 Task: Open a blank worksheet and write heading  Customer order data  Add 10 people name:-  'David White, Emily Green, Andrew Baker, Madison Evans, Logan King, Grace Hill, Gabriel Young, Elizabeth Flores, Samuel Reed, Avery Nelson. ' in July Last week sales are  10020 to 20050. customer order name:-  Nike shoe, Adidas shoe, Gucci T-shirt, Louis Vuitton bag, Zara Shirt, H&M jeans, Chanel perfume, Versace perfume, Ralph Lauren, Prada Shirtcustomer order price in between:-  10000 to 15000. Save page auditingSalesByRegion_2023
Action: Mouse moved to (103, 103)
Screenshot: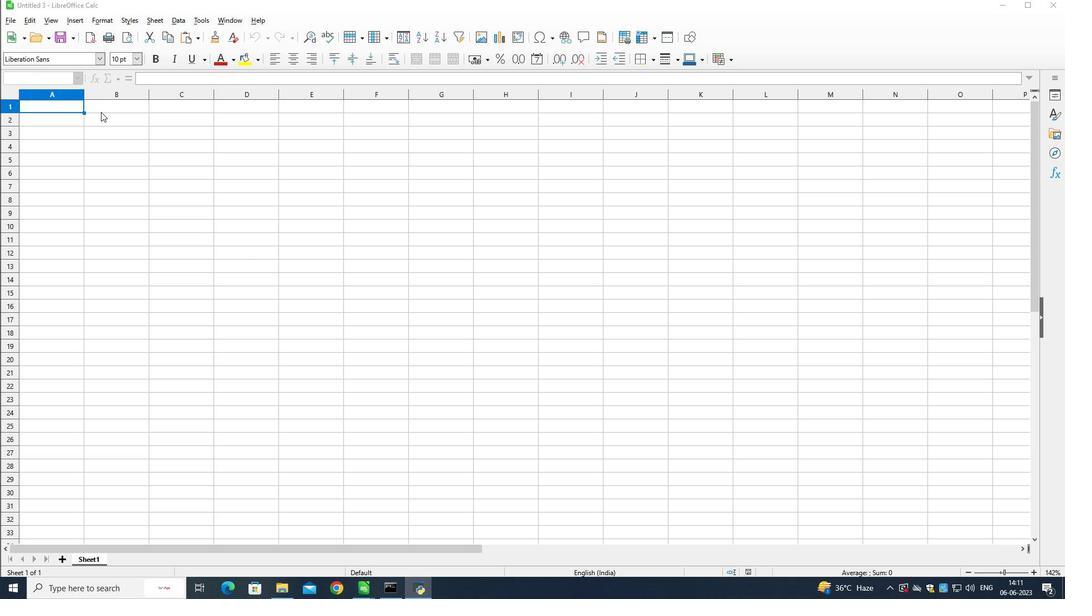 
Action: Mouse pressed left at (103, 103)
Screenshot: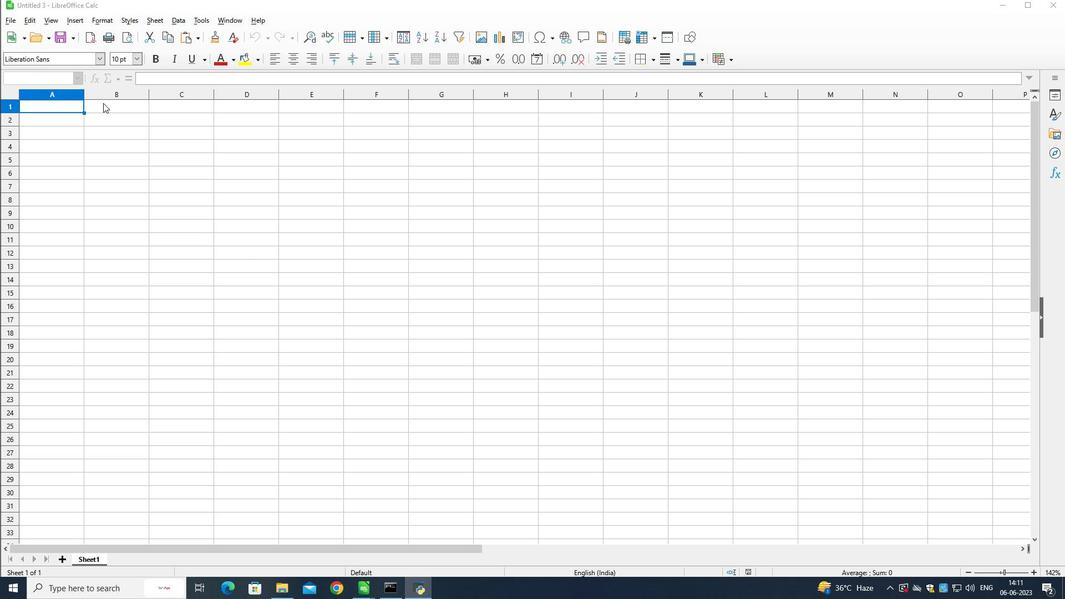 
Action: Mouse moved to (118, 130)
Screenshot: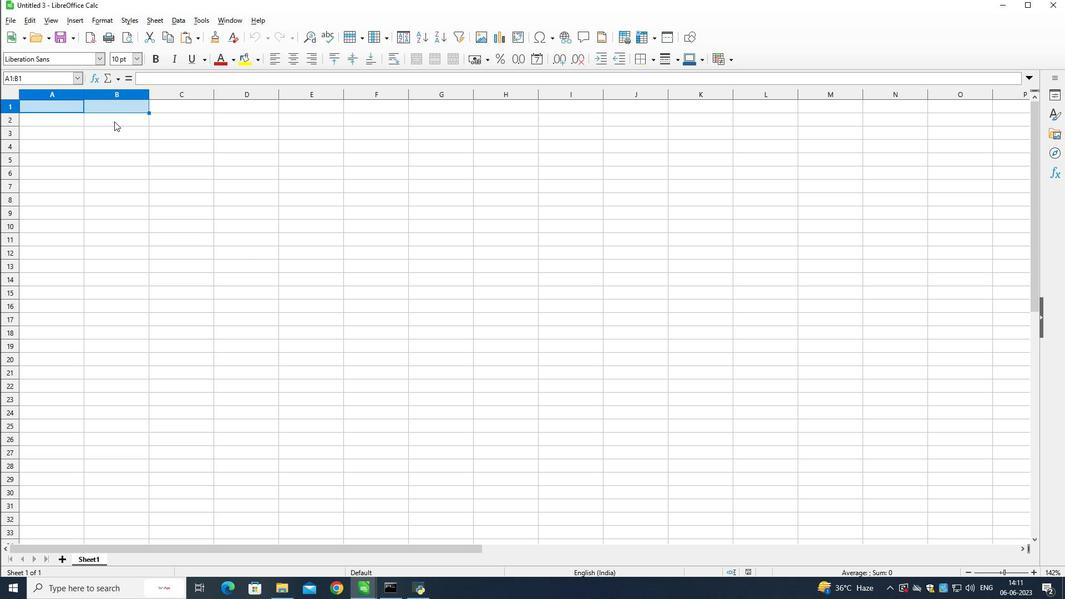 
Action: Mouse pressed right at (118, 130)
Screenshot: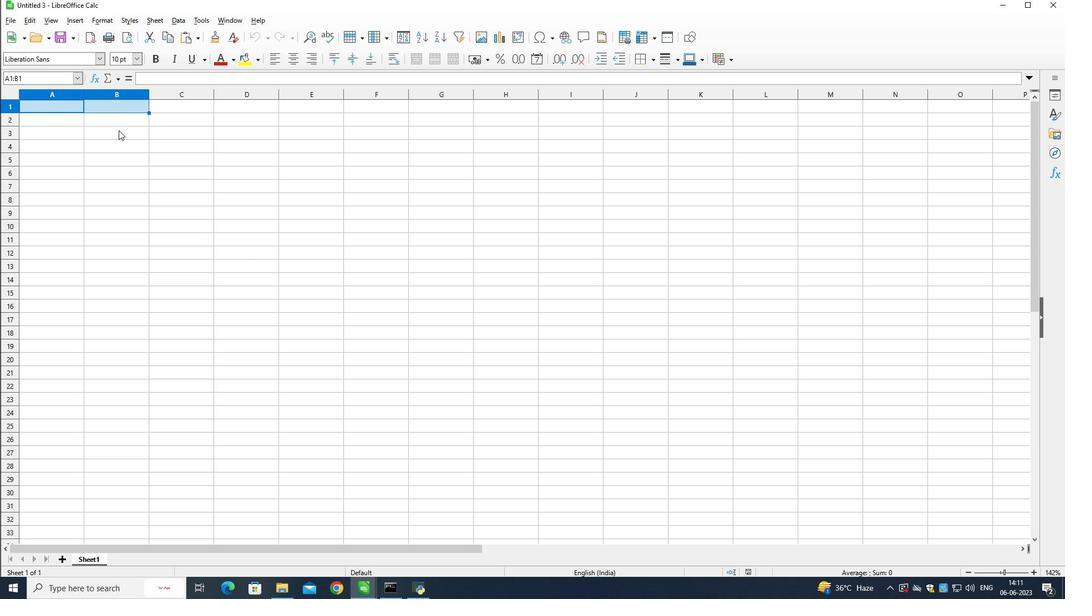 
Action: Mouse moved to (120, 110)
Screenshot: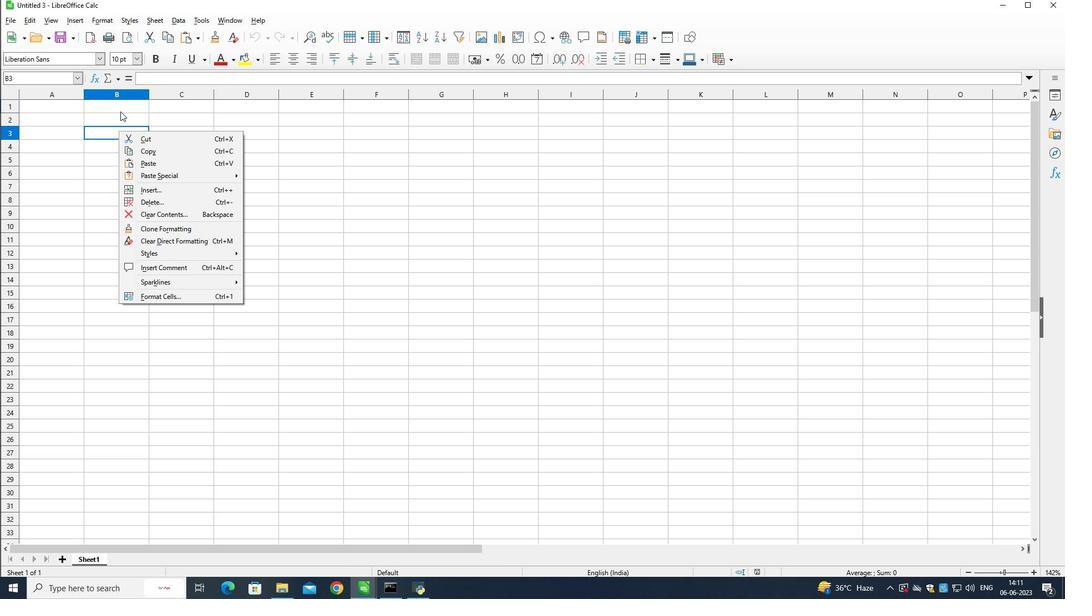 
Action: Mouse pressed left at (120, 110)
Screenshot: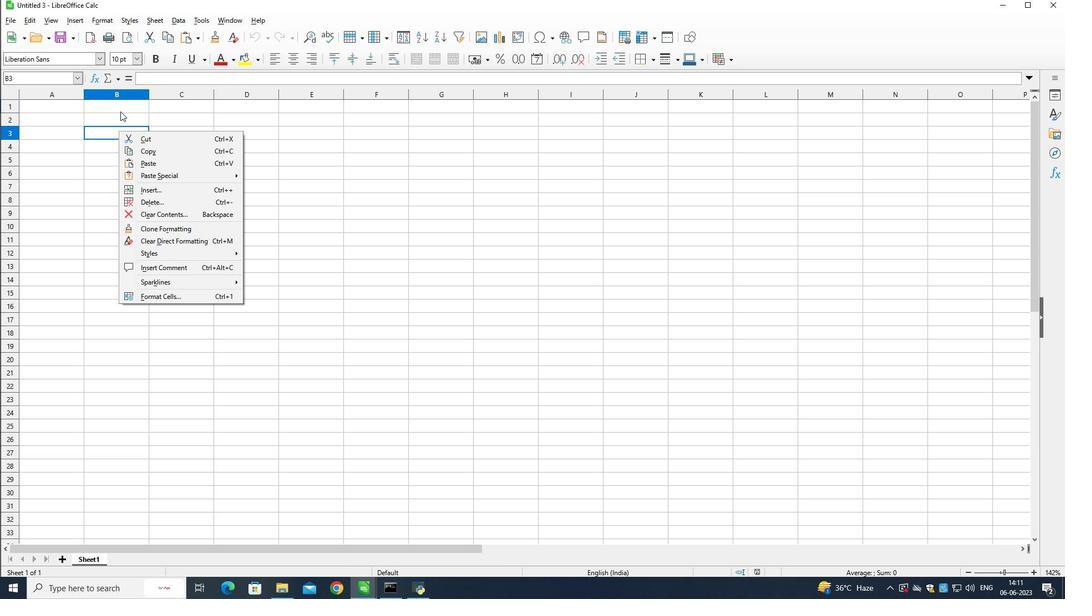
Action: Mouse moved to (120, 105)
Screenshot: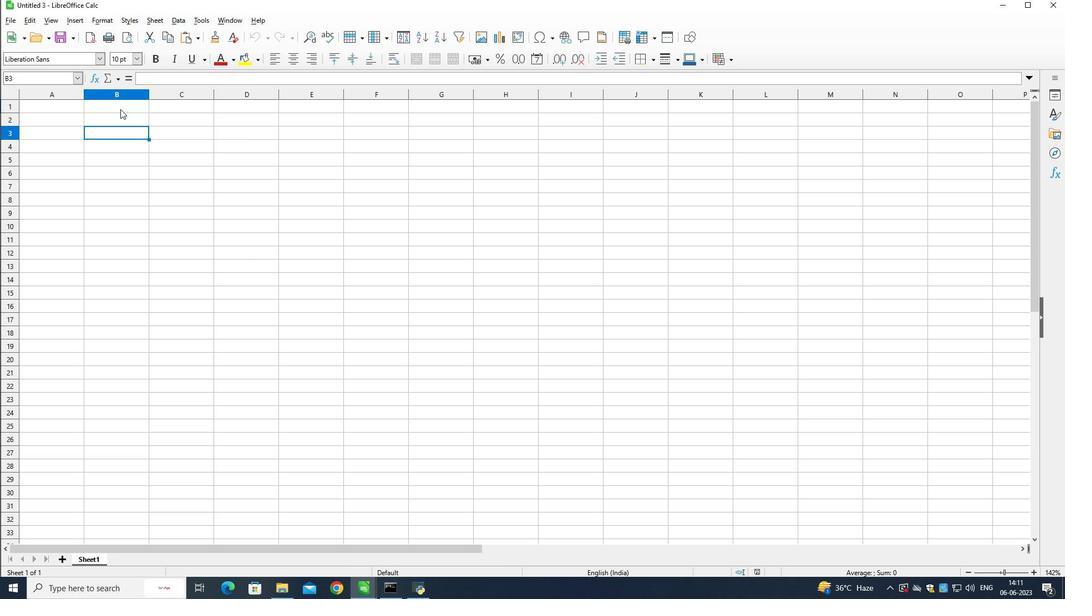 
Action: Mouse pressed left at (120, 105)
Screenshot: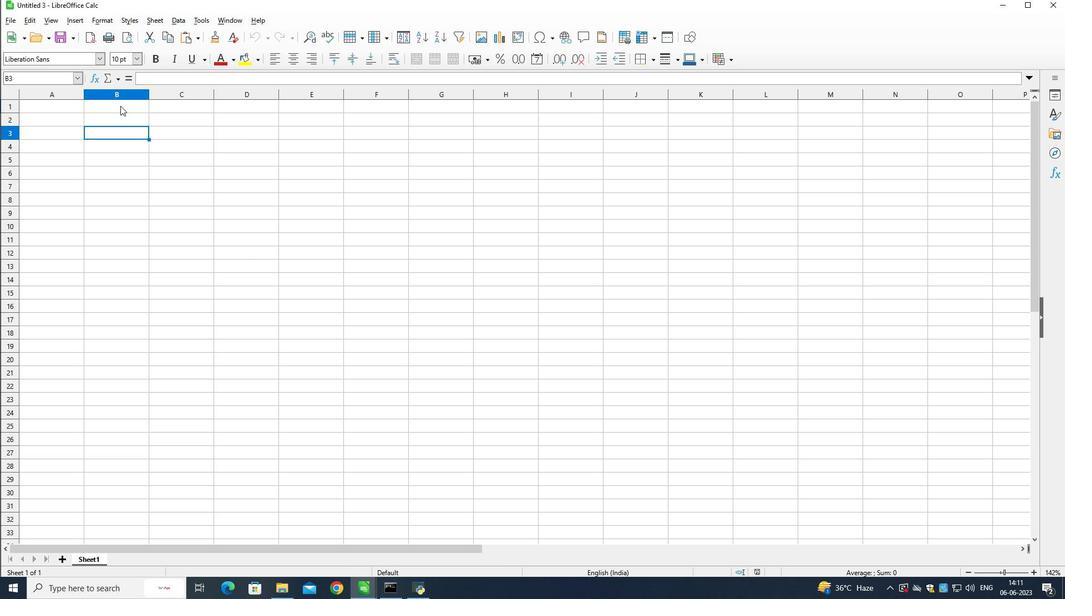 
Action: Mouse moved to (108, 100)
Screenshot: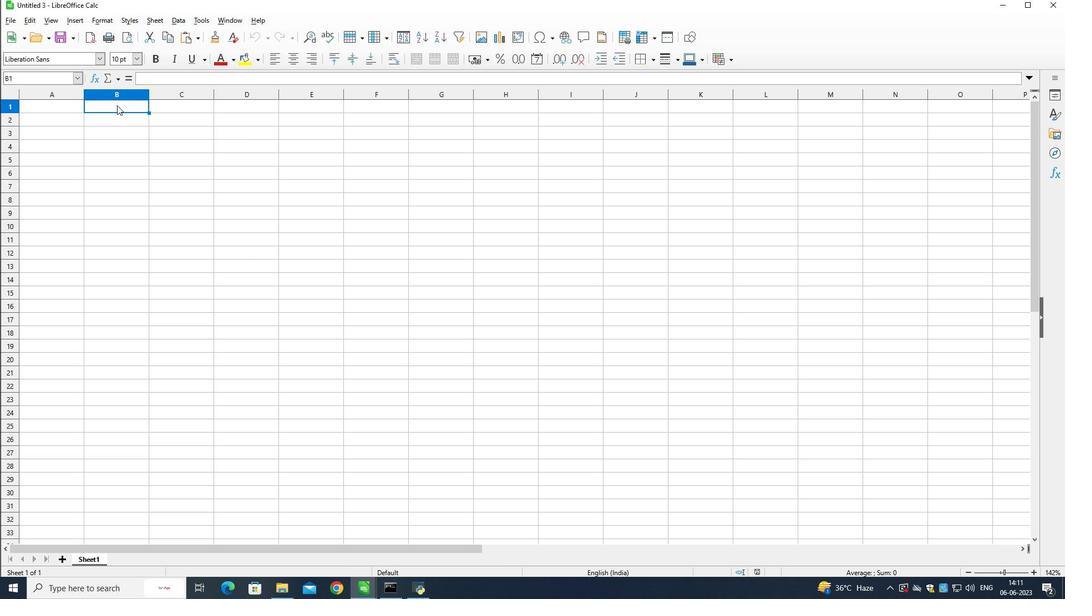 
Action: Key pressed <Key.shift>Customer<Key.space><Key.shift><Key.shift><Key.shift><Key.shift><Key.shift>Order<Key.space><Key.shift>Data<Key.down><Key.left><Key.shift><Key.shift><Key.shift><Key.shift><Key.shift><Key.shift><Key.shift><Key.shift><Key.shift><Key.shift><Key.shift><Key.shift><Key.shift><Key.shift><Key.shift><Key.shift><Key.shift><Key.shift>Name<Key.down><Key.shift>David<Key.space><Key.shift>White<Key.down><Key.shift><Key.shift><Key.shift><Key.shift><Key.shift><Key.shift><Key.shift>Emily<Key.space><Key.shift>Green<Key.down><Key.shift>Andrew<Key.space><Key.shift>Baker<Key.down><Key.shift>Madison<Key.space><Key.shift>Evans<Key.down><Key.shift>Logan<Key.space><Key.shift>King<Key.down><Key.shift>Grace<Key.space><Key.shift>Hill<Key.down><Key.shift>Gabriel<Key.space><Key.shift>Young<Key.down><Key.shift><Key.shift><Key.shift>Elizabr<Key.backspace>eth<Key.space><Key.shift>Flores<Key.down><Key.shift>samuel<Key.space><Key.shift>Reed<Key.down><Key.shift>Avery<Key.space><Key.shift><Key.shift><Key.shift>Nelson
Screenshot: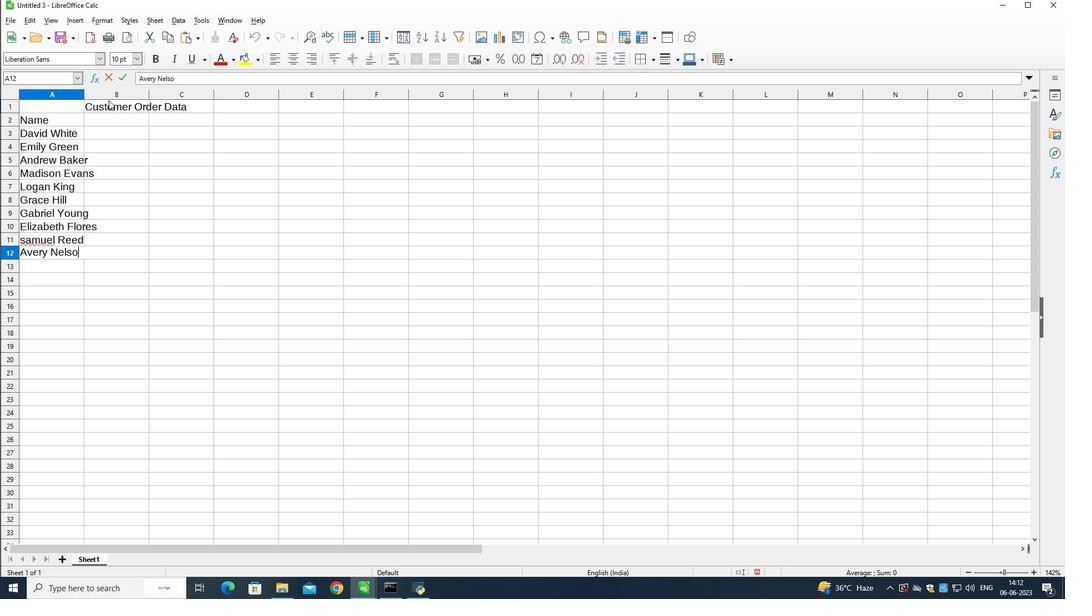 
Action: Mouse moved to (36, 90)
Screenshot: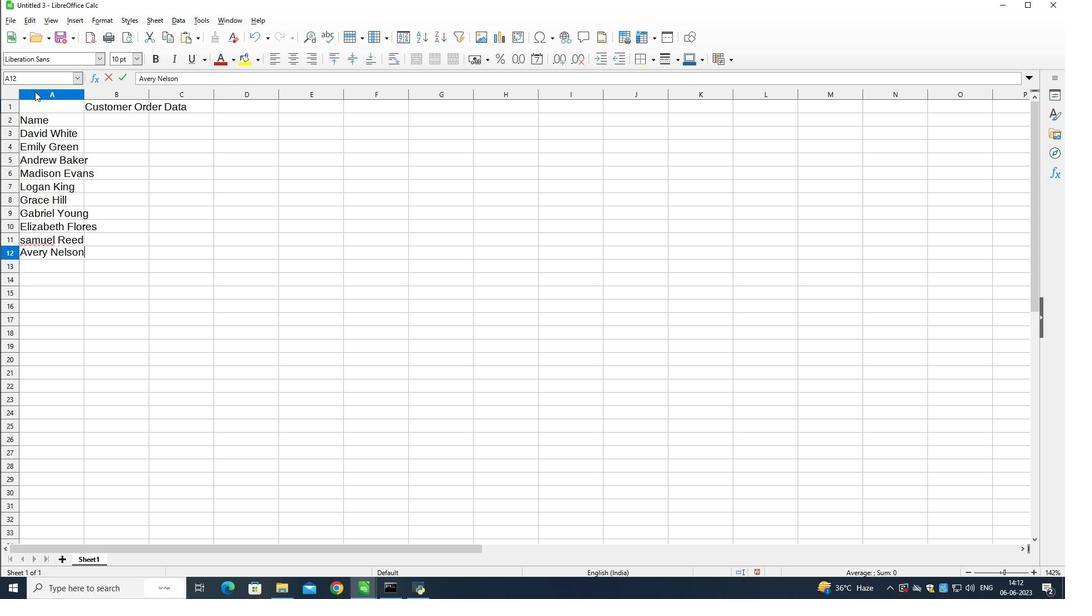 
Action: Mouse pressed left at (36, 90)
Screenshot: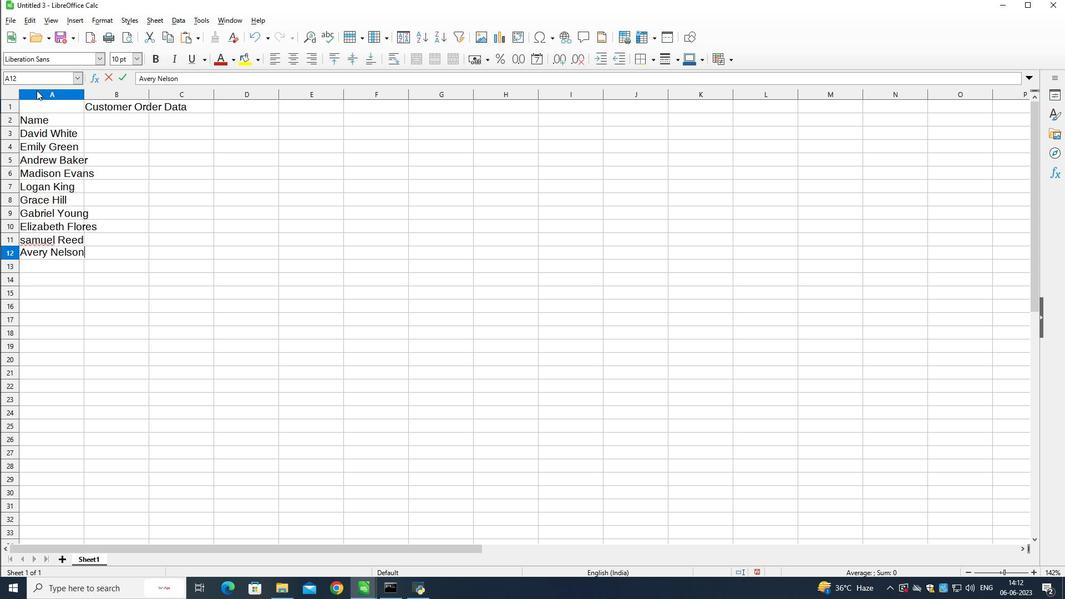 
Action: Mouse moved to (84, 92)
Screenshot: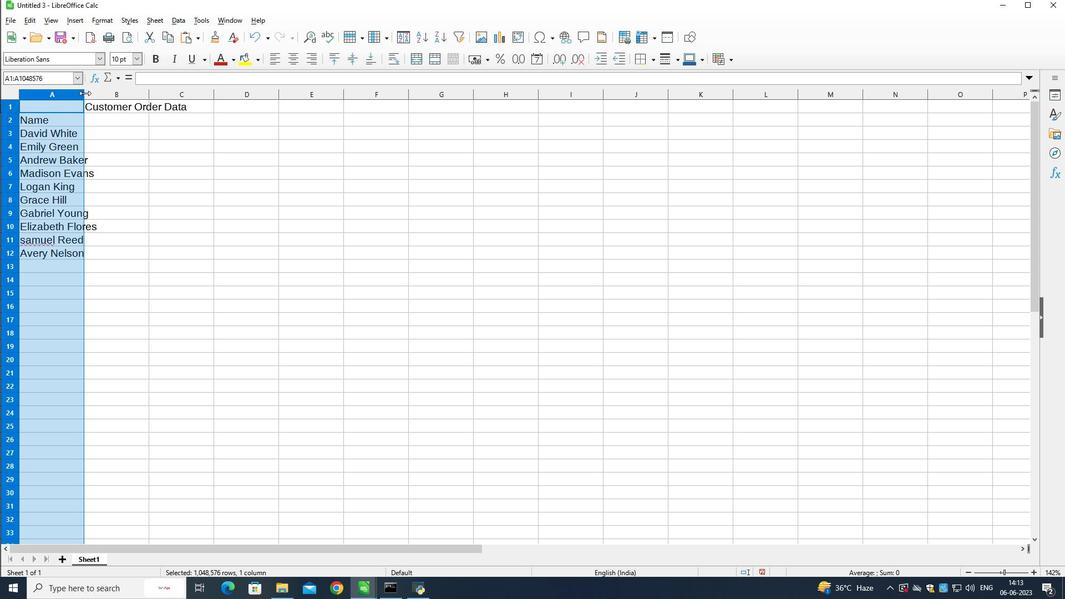 
Action: Mouse pressed left at (84, 92)
Screenshot: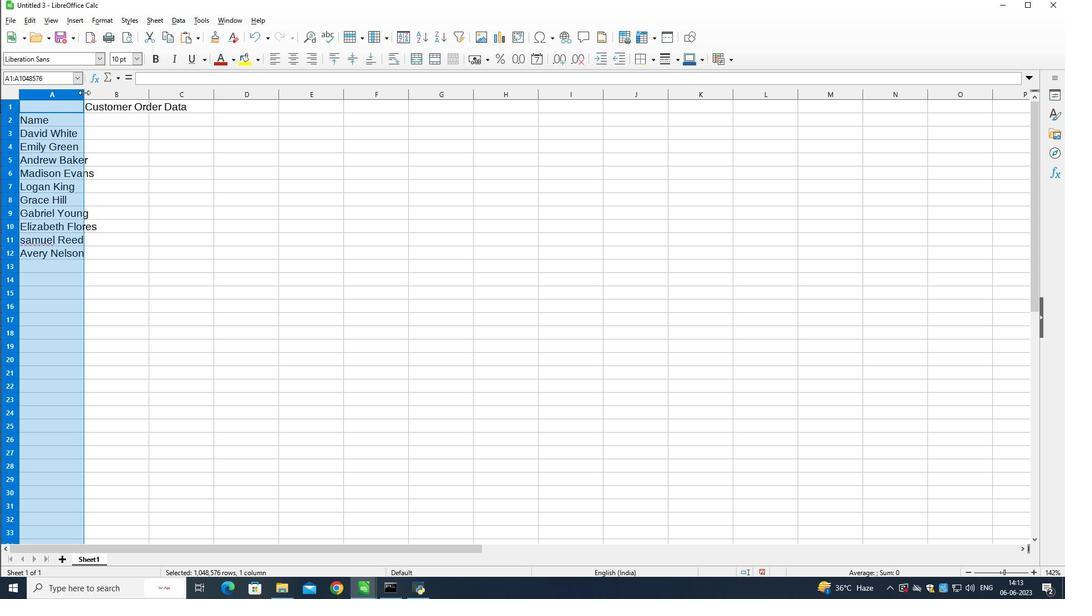 
Action: Mouse moved to (111, 119)
Screenshot: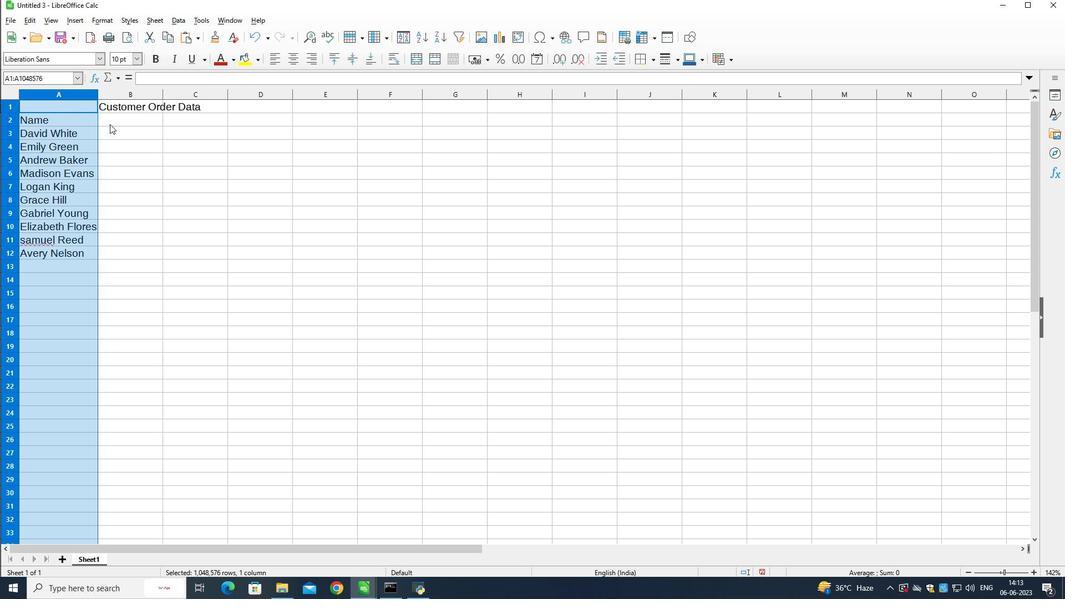 
Action: Mouse pressed left at (111, 119)
Screenshot: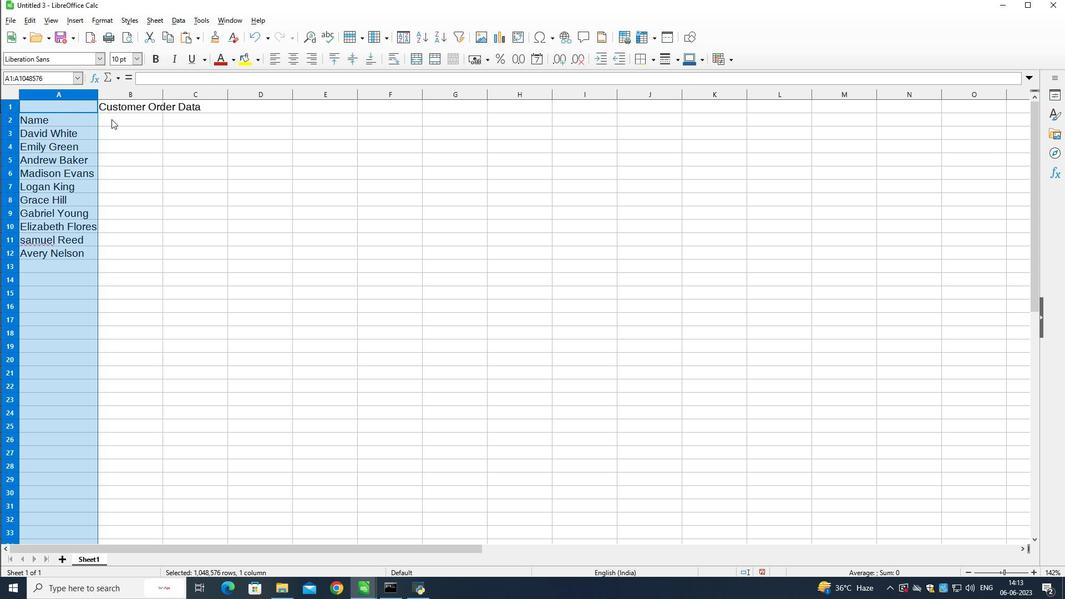 
Action: Mouse moved to (465, 291)
Screenshot: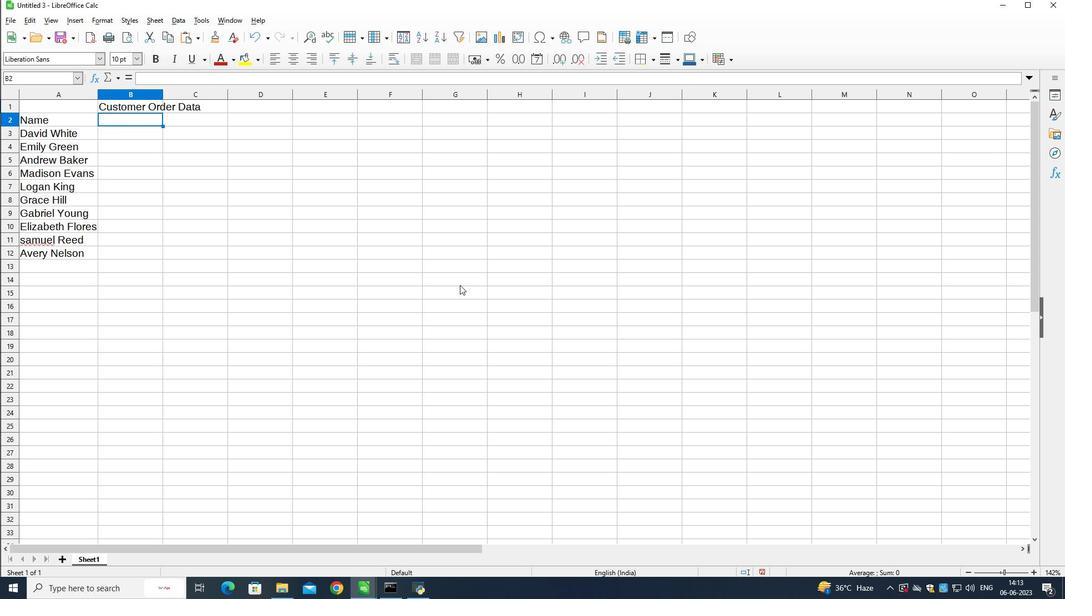 
Action: Key pressed <Key.shift>Jult<Key.backspace>y<Key.space><Key.shift>Last<Key.space><Key.shift>Week<Key.space><Key.shift>Emily<Key.space><Key.shift><Key.backspace><Key.backspace><Key.backspace><Key.backspace><Key.backspace><Key.backspace><Key.shift>Sales<Key.down>10020<Key.down>10024<Key.down>10036<Key.down>10046<Key.down>12646<Key.down>14646<Key.down>184654<Key.backspace><Key.down>19254<Key.down>12646<Key.down>11466
Screenshot: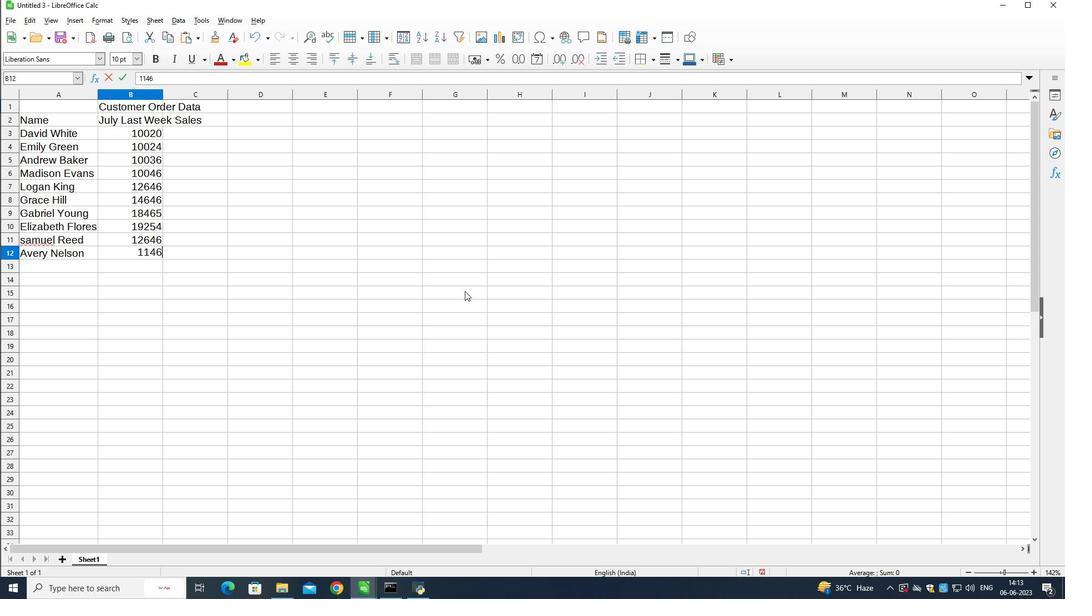 
Action: Mouse moved to (175, 133)
Screenshot: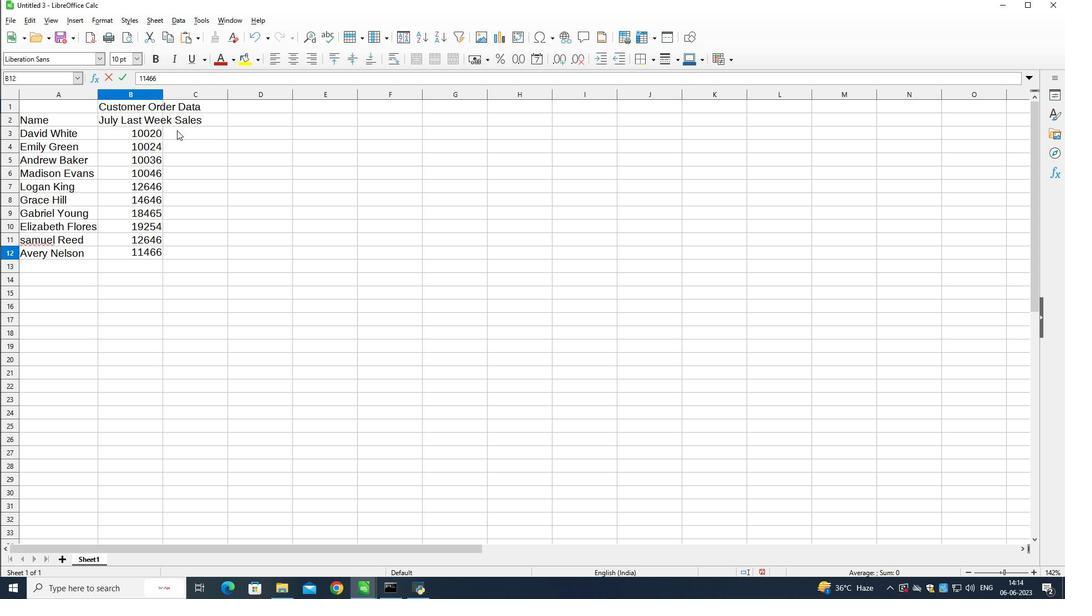
Action: Mouse pressed left at (175, 133)
Screenshot: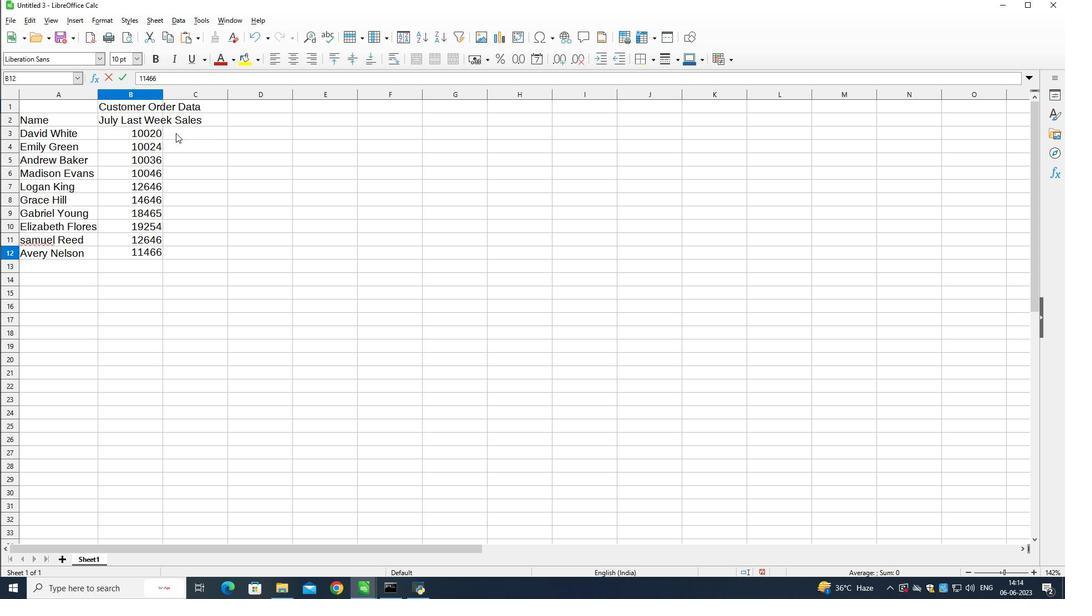 
Action: Mouse moved to (193, 119)
Screenshot: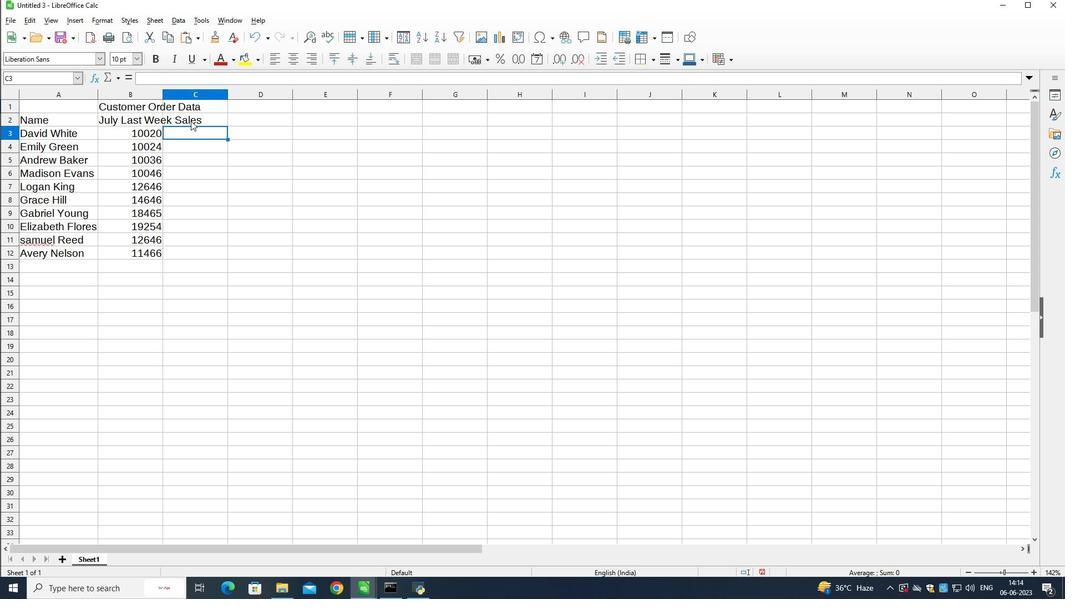 
Action: Mouse pressed left at (193, 119)
Screenshot: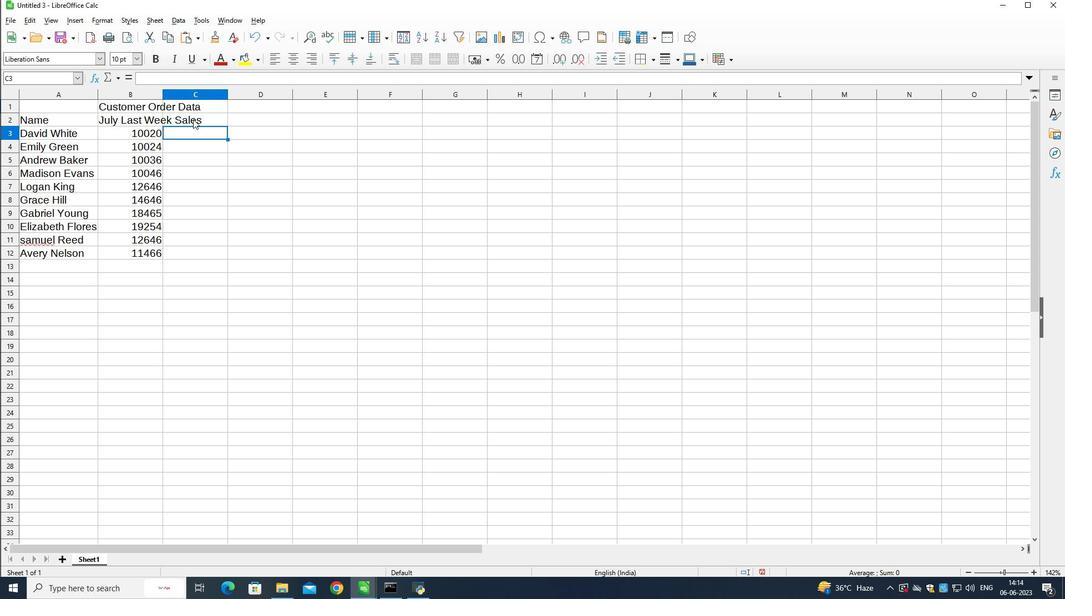 
Action: Key pressed <Key.shift>Customer<Key.space><Key.shift>Order<Key.space><Key.shift>m<Key.backspace><Key.shift>Name<Key.down><Key.shift>Nike<Key.space><Key.shift>Shoe<Key.down><Key.shift>Adidas<Key.space><Key.shift>Shoe<Key.down><Key.shift>Gucci<Key.space><Key.shift>T-shirt<Key.down><Key.shift>Louis<Key.space><Key.shift>Vuitton<Key.space><Key.shift>bag<Key.down><Key.shift>Zara<Key.space><Key.shift>shirt<Key.down><Key.shift>H&M<Key.space>jeans<Key.down><Key.shift>Chanel<Key.space>perfume<Key.down>versace<Key.space>perfume<Key.down><Key.shift>Ralph<Key.space><Key.shift>Lauren<Key.down><Key.shift>Parada<Key.space><Key.shift>shirt
Screenshot: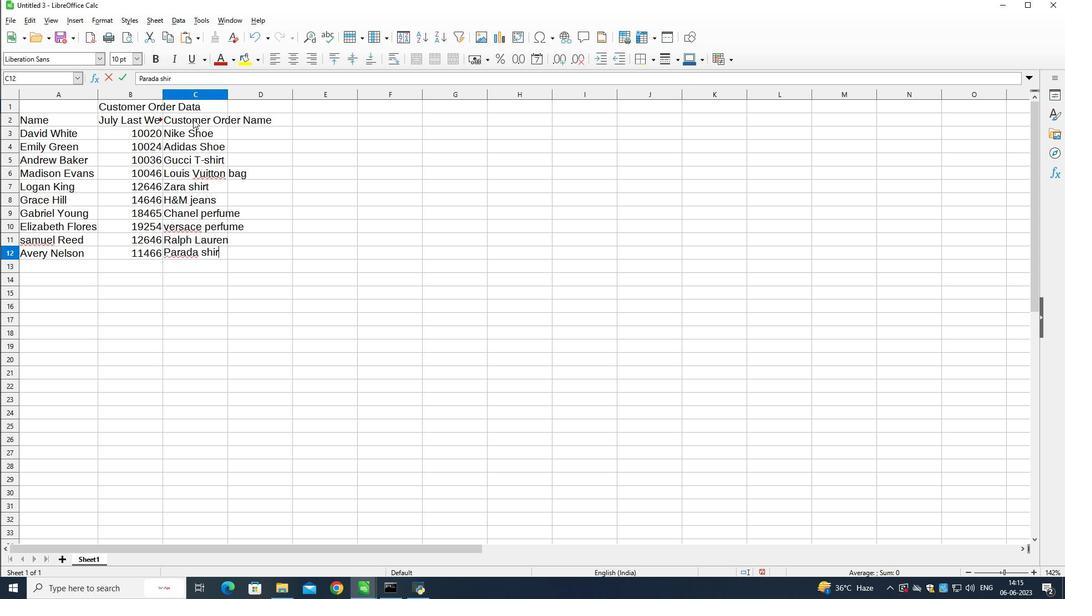 
Action: Mouse moved to (134, 93)
Screenshot: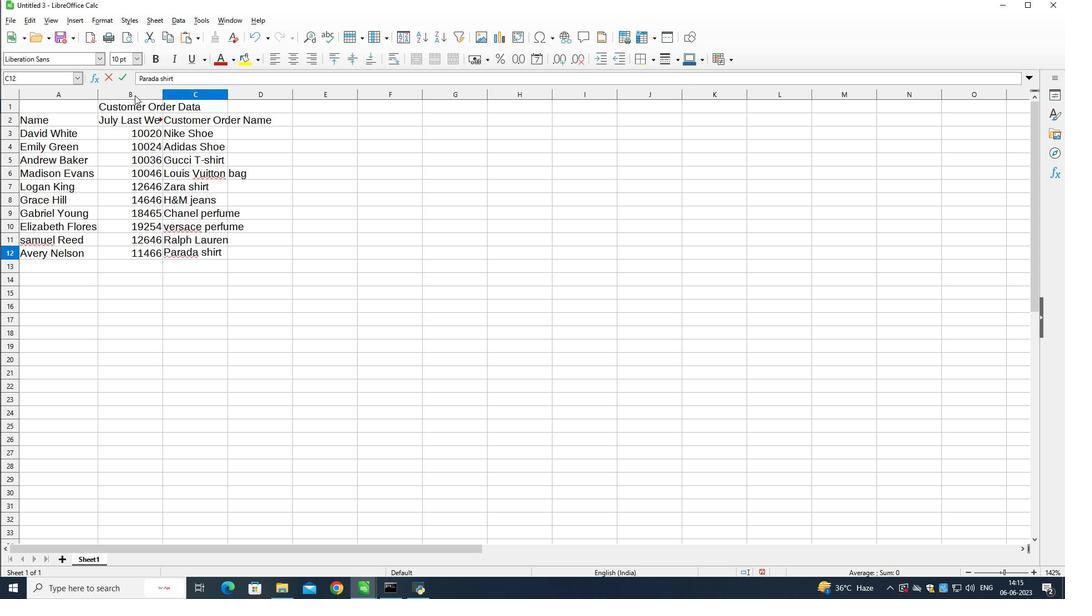 
Action: Mouse pressed left at (134, 93)
Screenshot: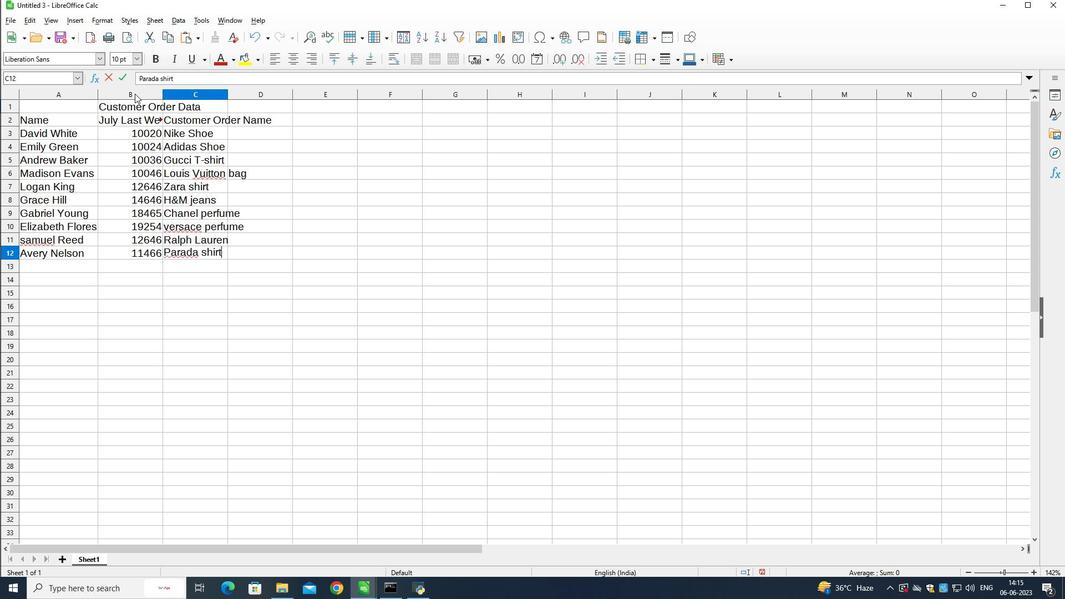 
Action: Mouse moved to (162, 91)
Screenshot: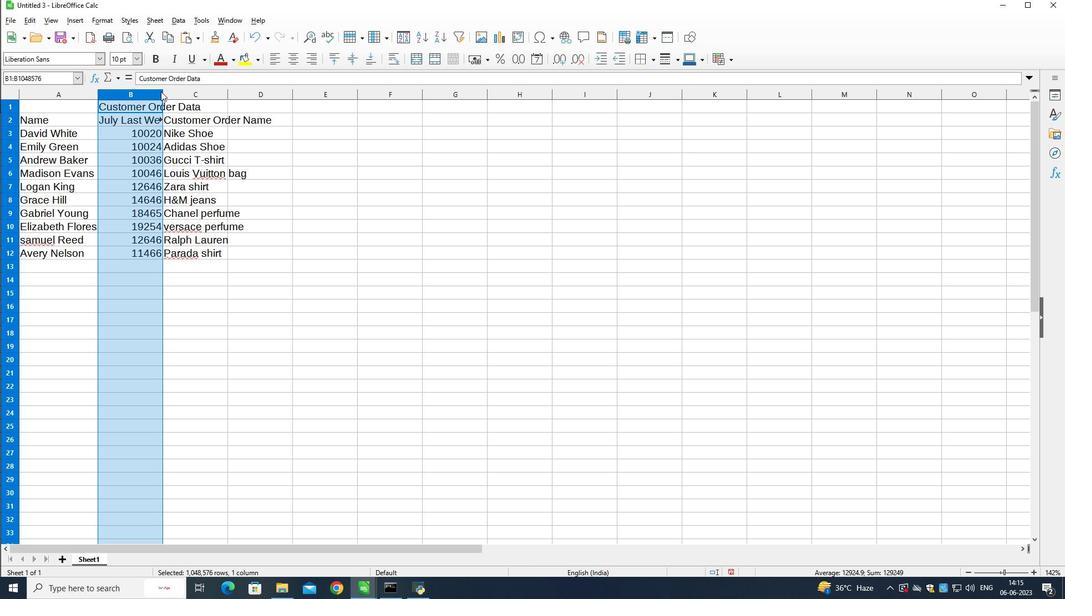 
Action: Mouse pressed left at (162, 91)
Screenshot: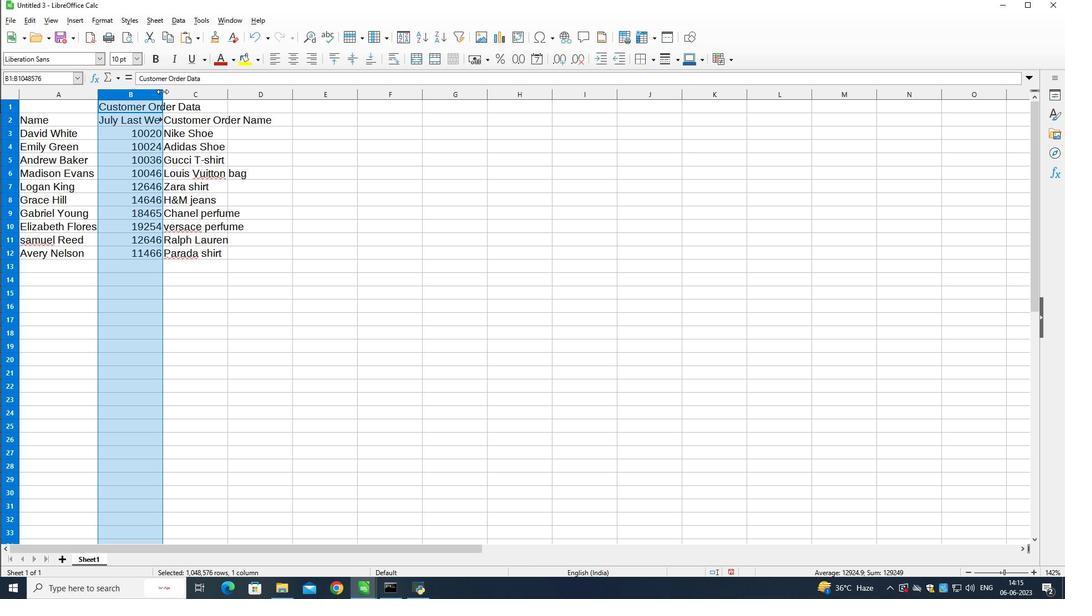 
Action: Mouse moved to (261, 96)
Screenshot: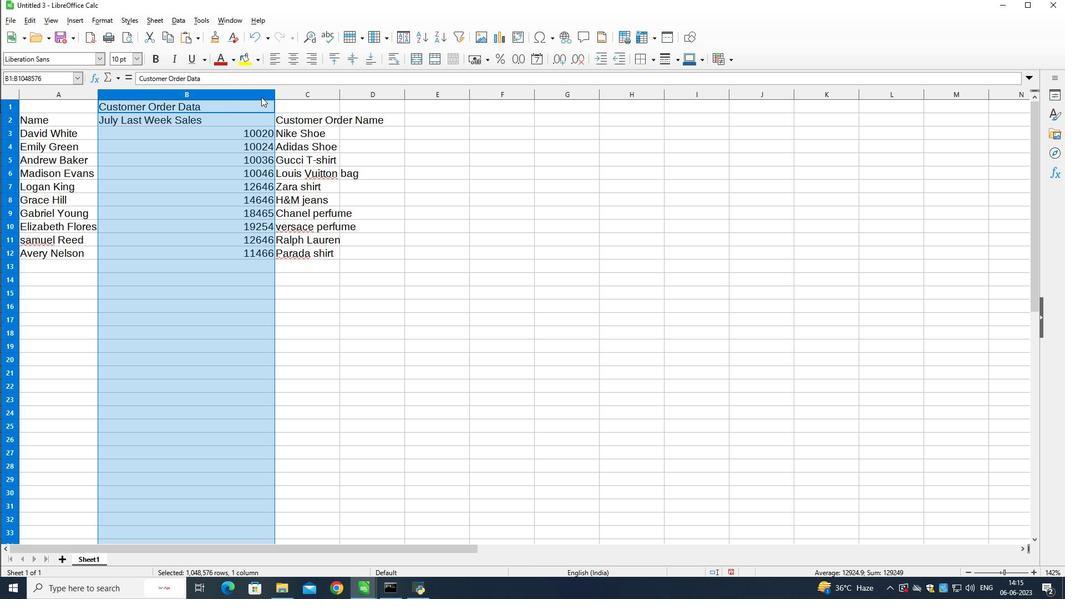 
Action: Key pressed ctrl+Z
Screenshot: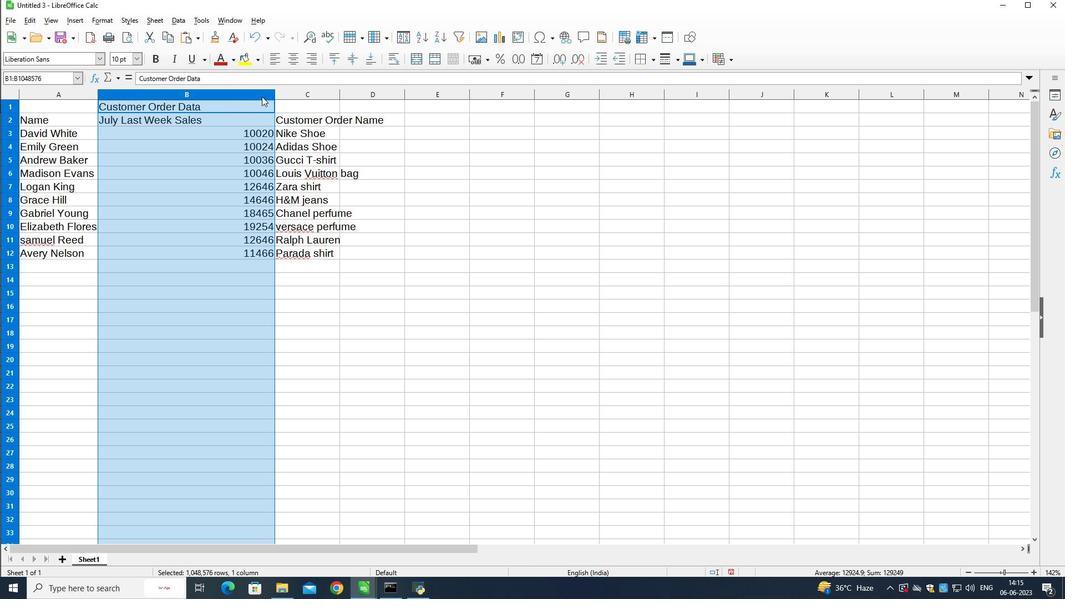 
Action: Mouse moved to (189, 93)
Screenshot: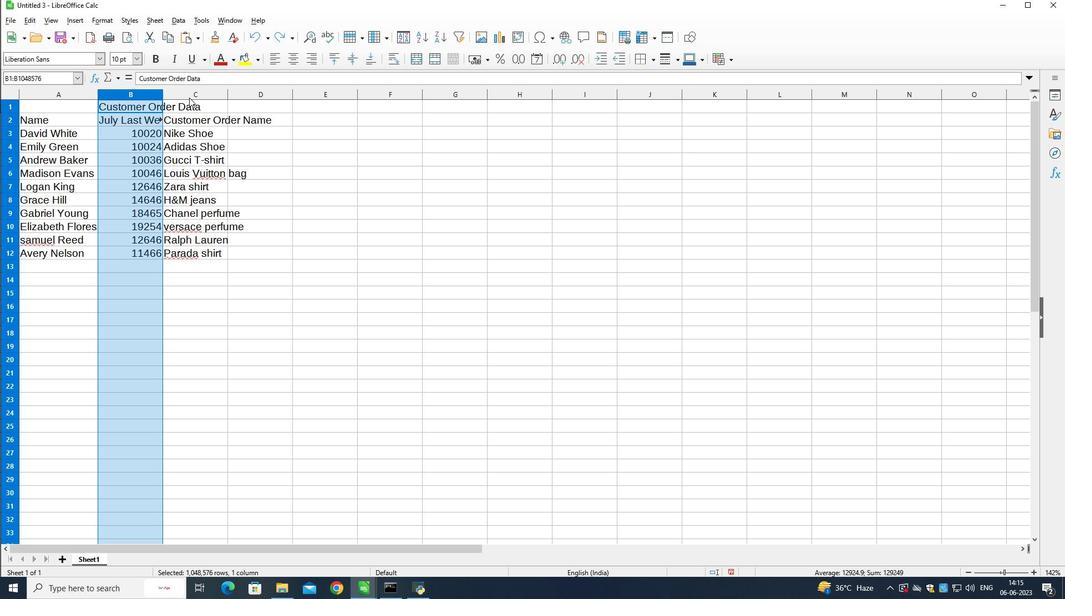 
Action: Mouse pressed left at (189, 93)
Screenshot: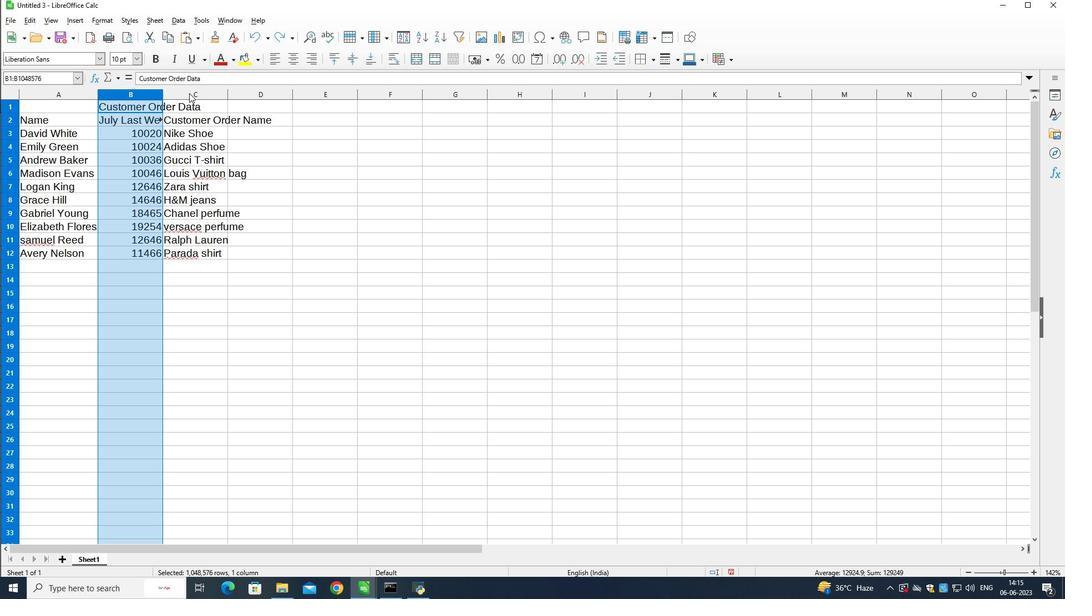 
Action: Mouse moved to (234, 113)
Screenshot: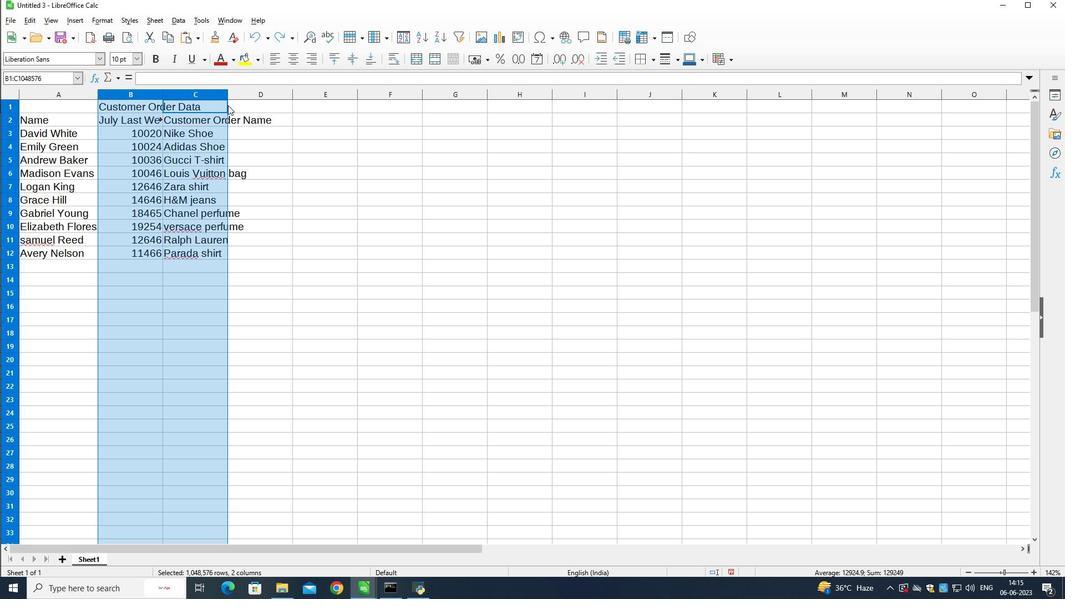 
Action: Mouse pressed left at (234, 113)
Screenshot: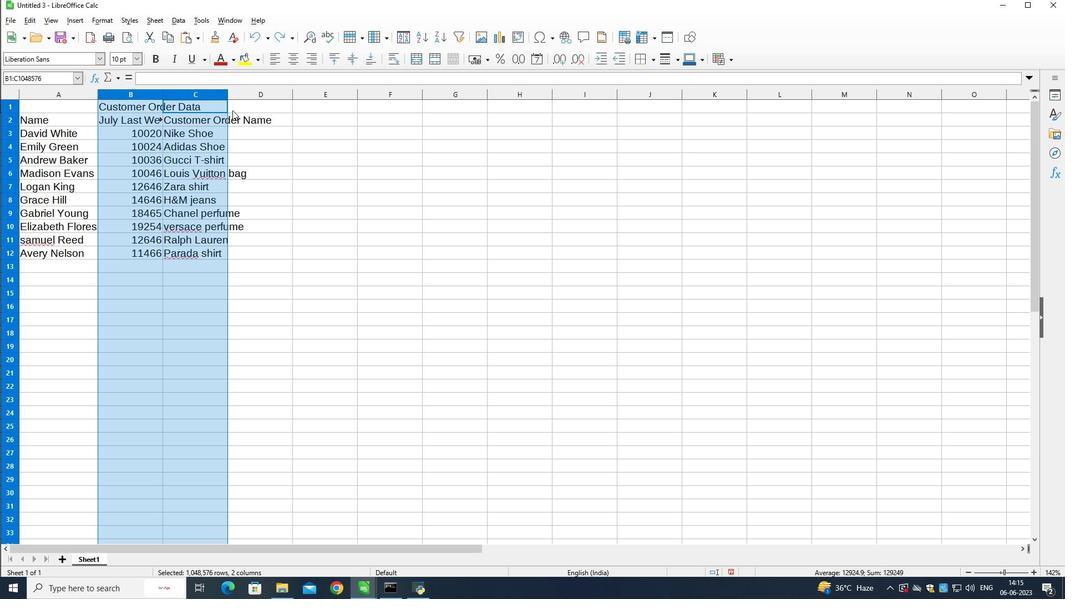 
Action: Mouse moved to (185, 96)
Screenshot: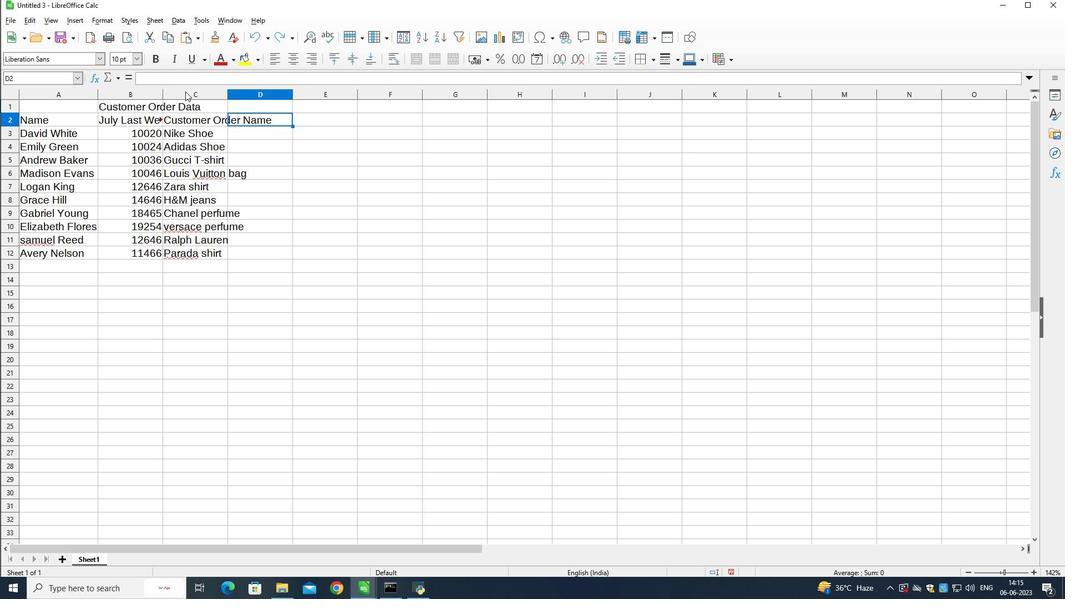 
Action: Mouse pressed left at (185, 96)
Screenshot: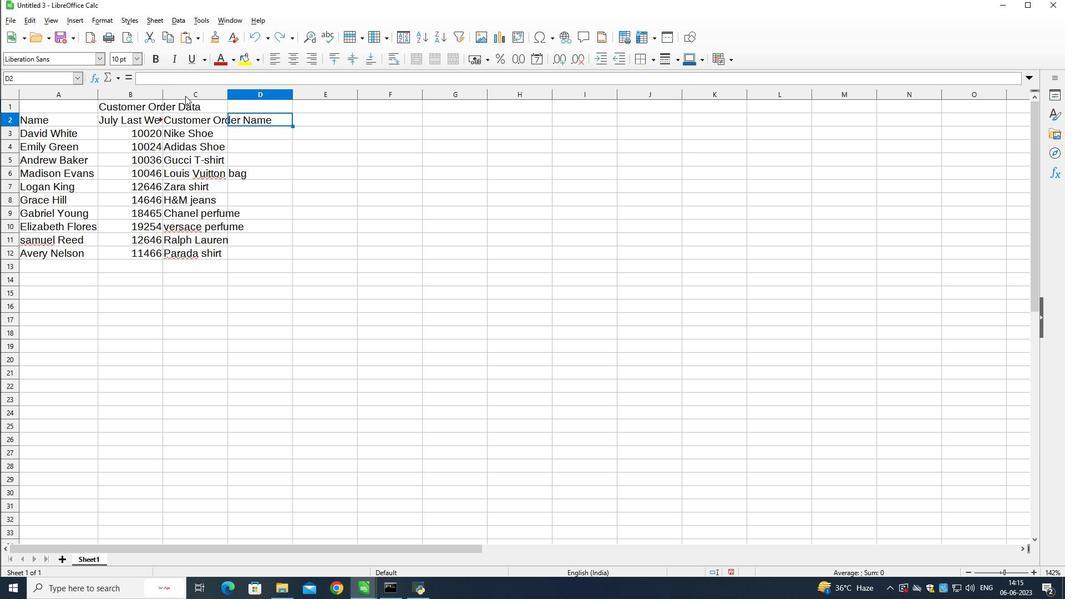 
Action: Mouse moved to (226, 97)
Screenshot: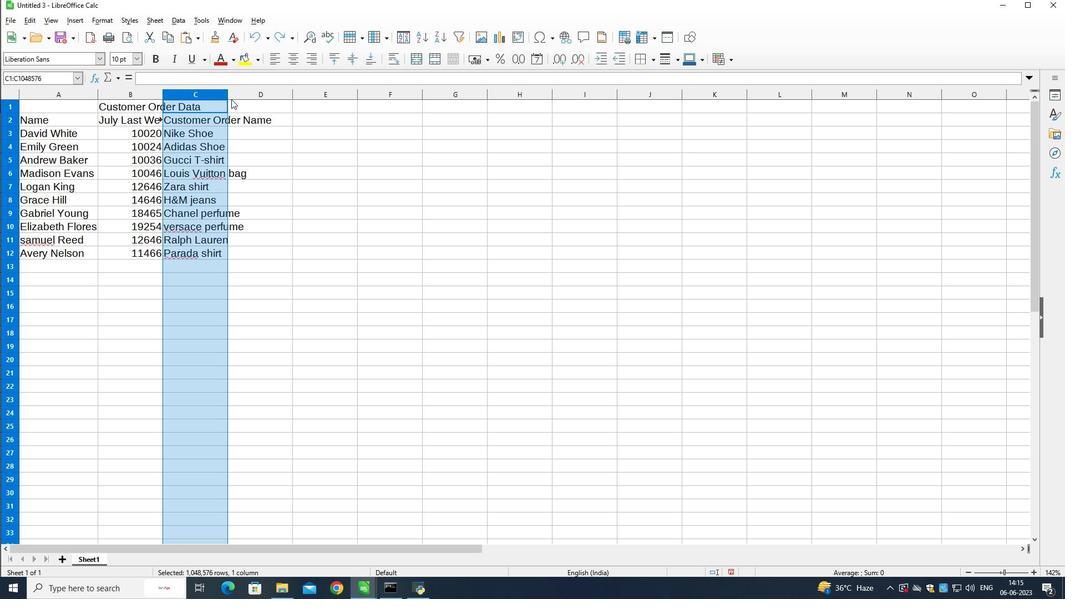 
Action: Mouse pressed left at (226, 97)
Screenshot: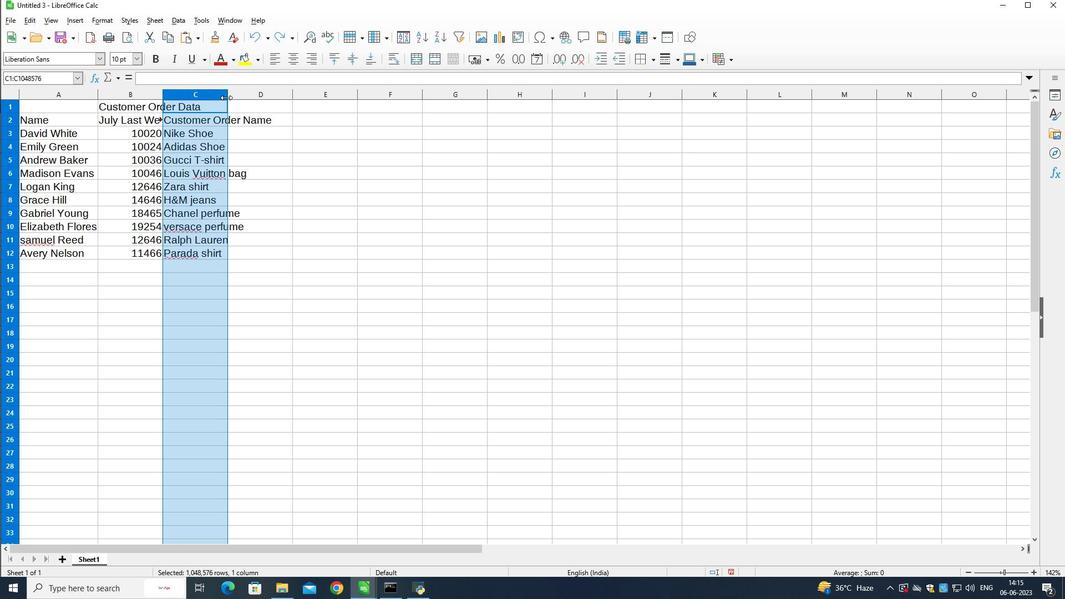
Action: Mouse moved to (323, 155)
Screenshot: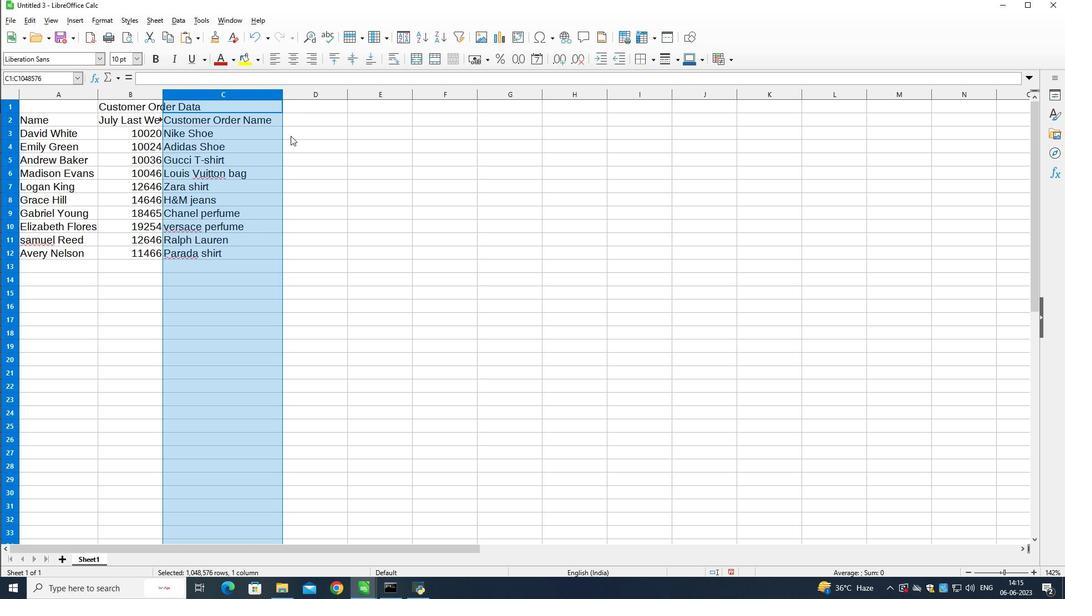 
Action: Mouse pressed left at (323, 155)
Screenshot: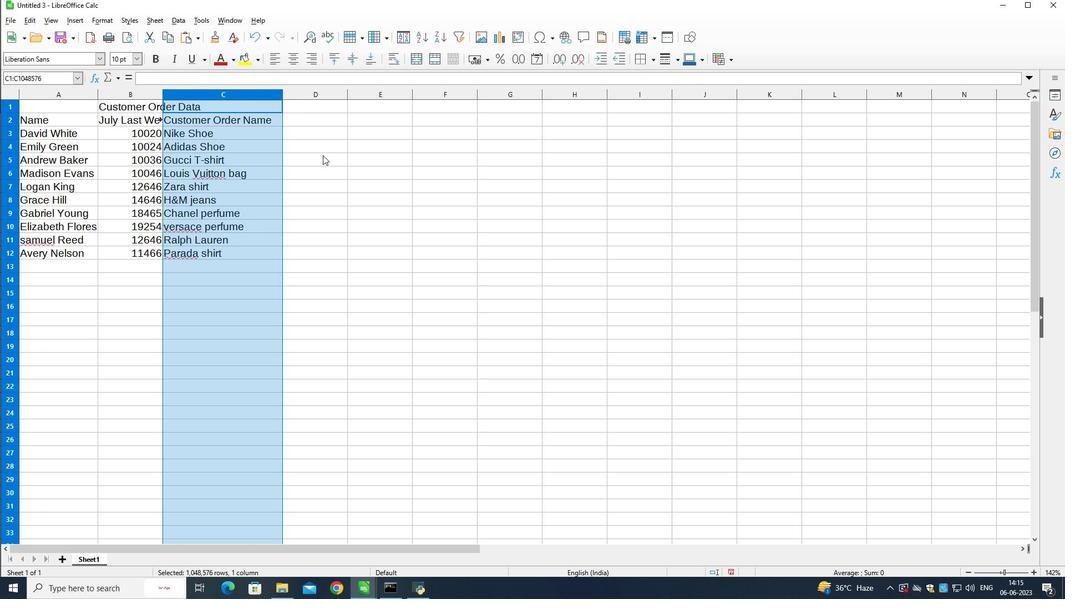 
Action: Mouse moved to (288, 120)
Screenshot: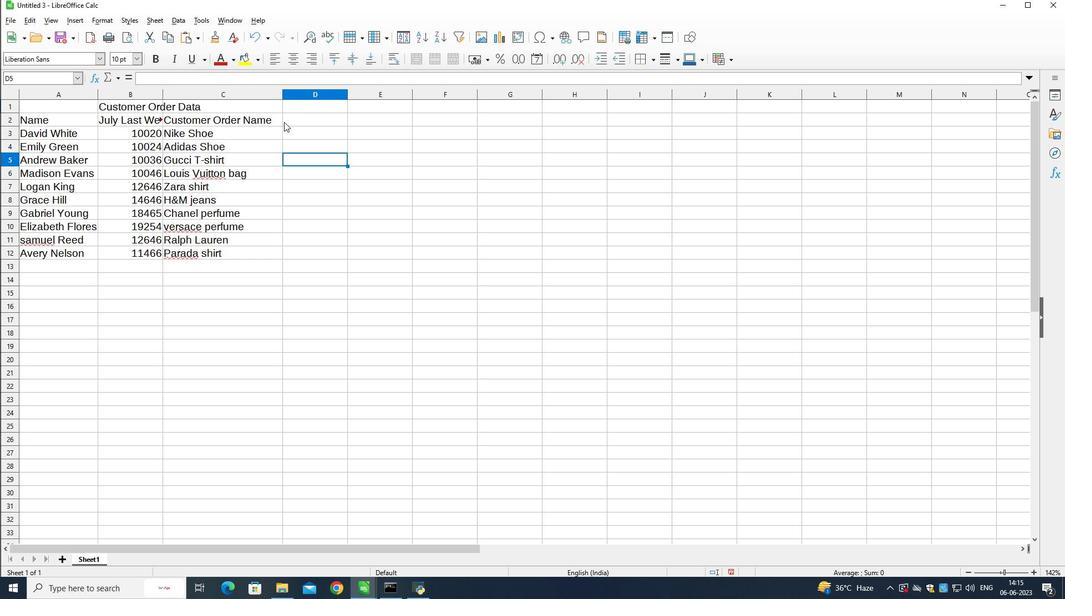 
Action: Mouse pressed left at (288, 120)
Screenshot: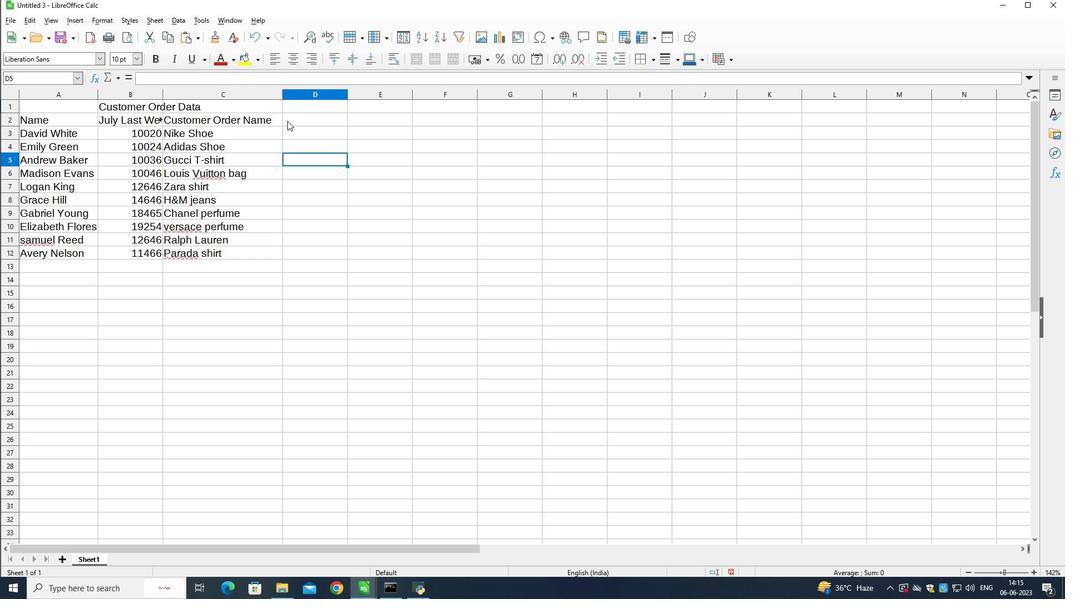 
Action: Mouse moved to (388, 221)
Screenshot: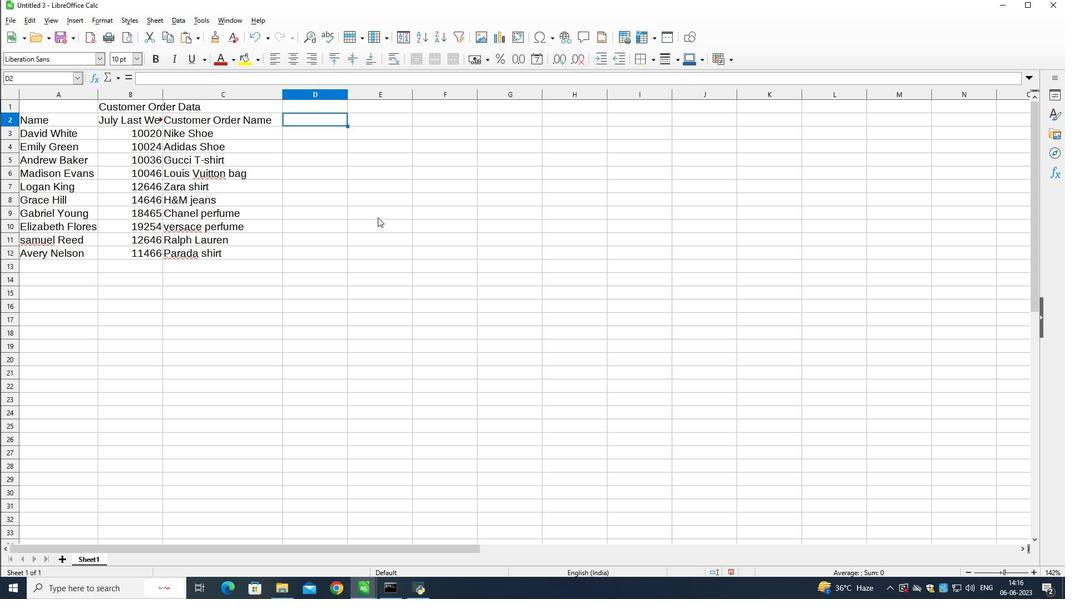 
Action: Key pressed <Key.shift>Price<Key.down>10000<Key.down>12464<Key.down>16464<Key.down>
Screenshot: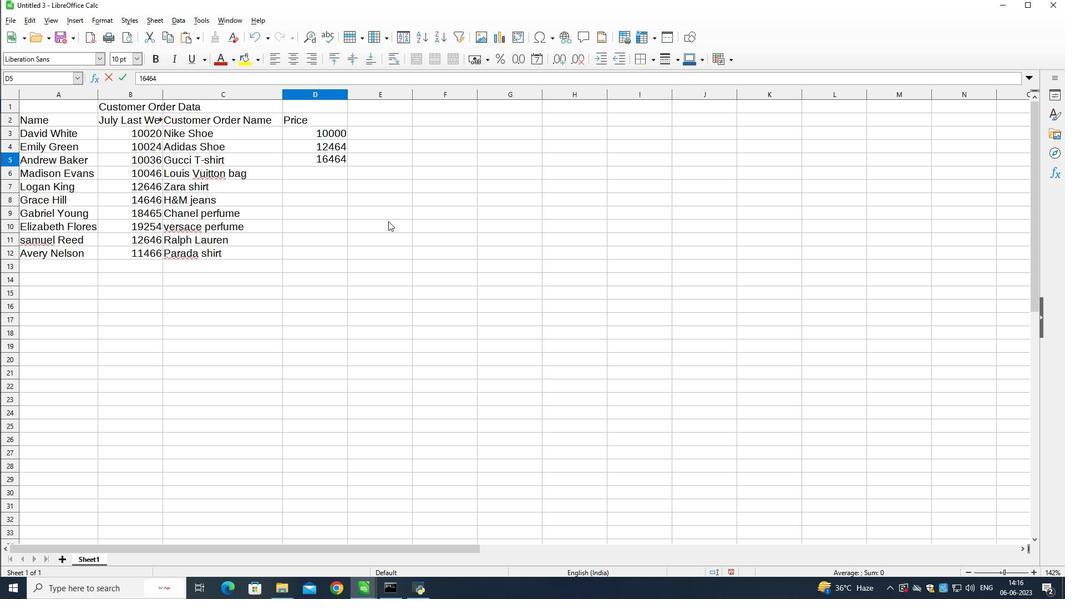 
Action: Mouse moved to (335, 160)
Screenshot: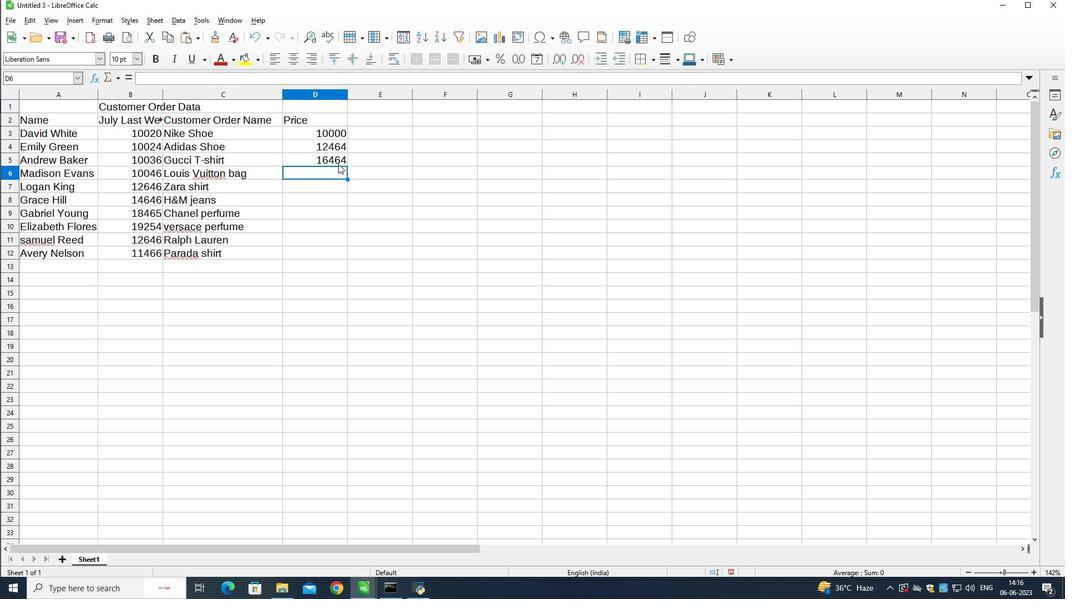 
Action: Mouse pressed left at (335, 160)
Screenshot: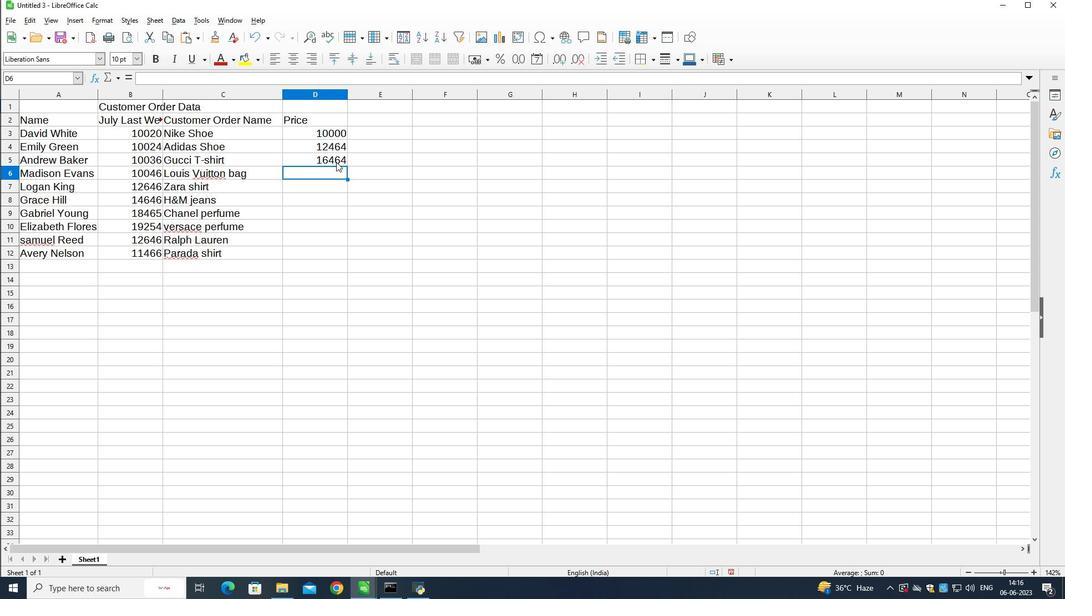 
Action: Mouse moved to (335, 159)
Screenshot: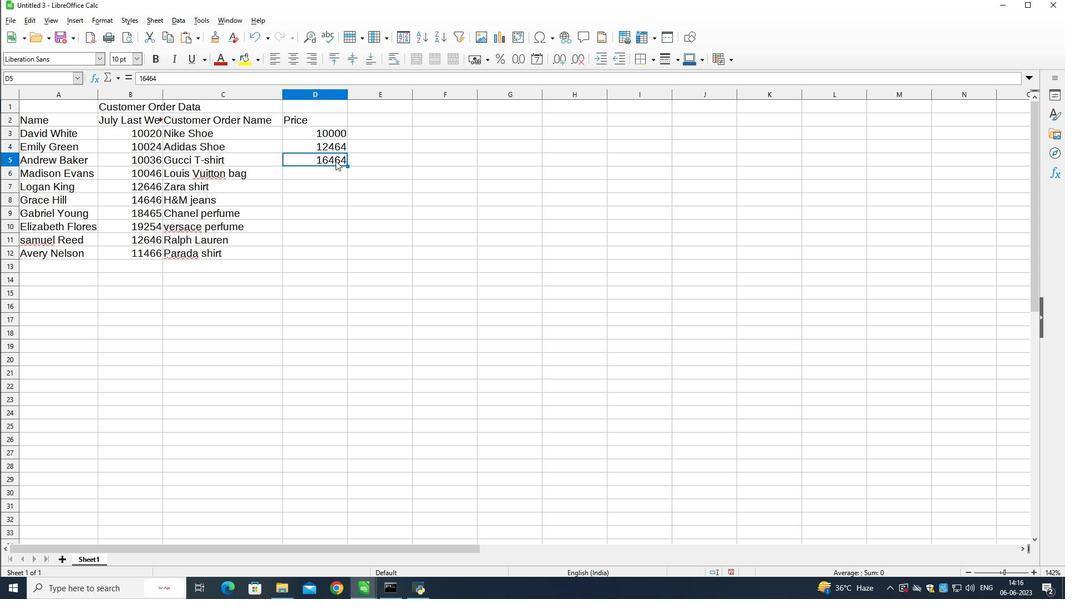 
Action: Mouse pressed left at (335, 159)
Screenshot: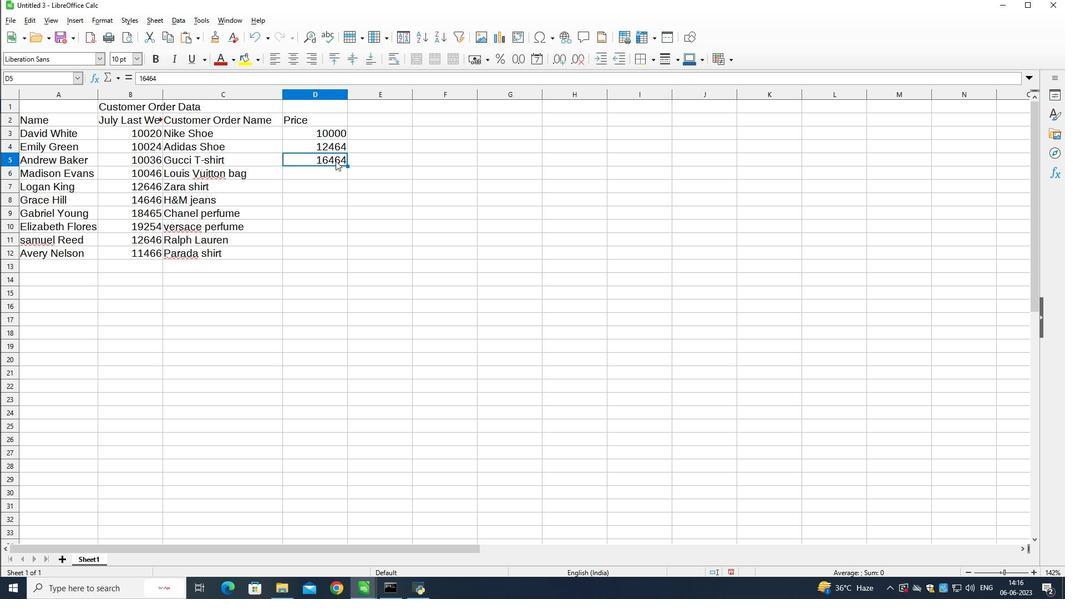 
Action: Mouse pressed left at (335, 159)
Screenshot: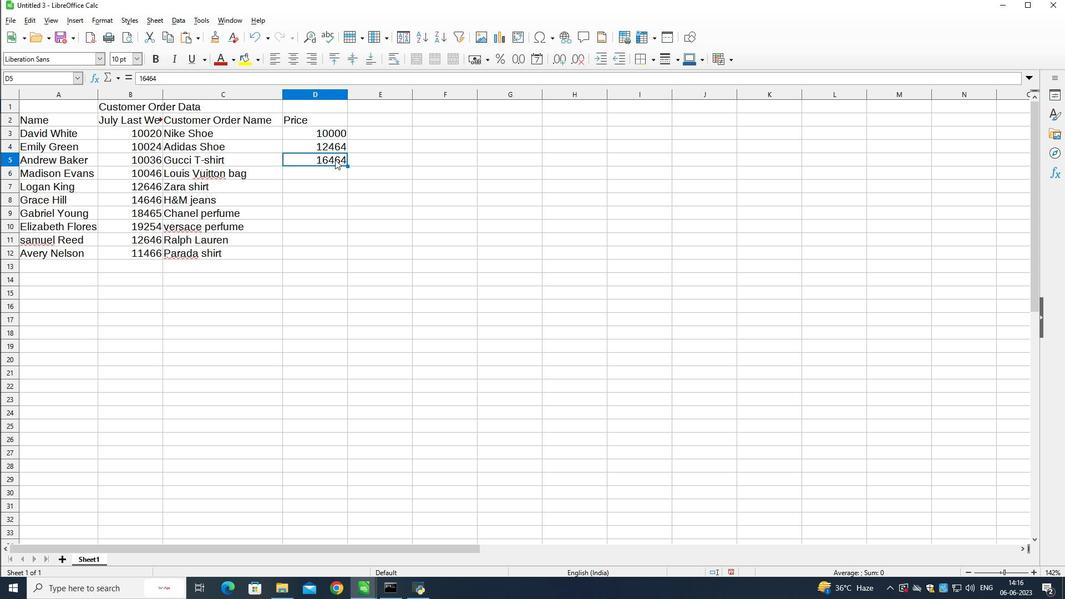 
Action: Key pressed 14564<Key.down>
Screenshot: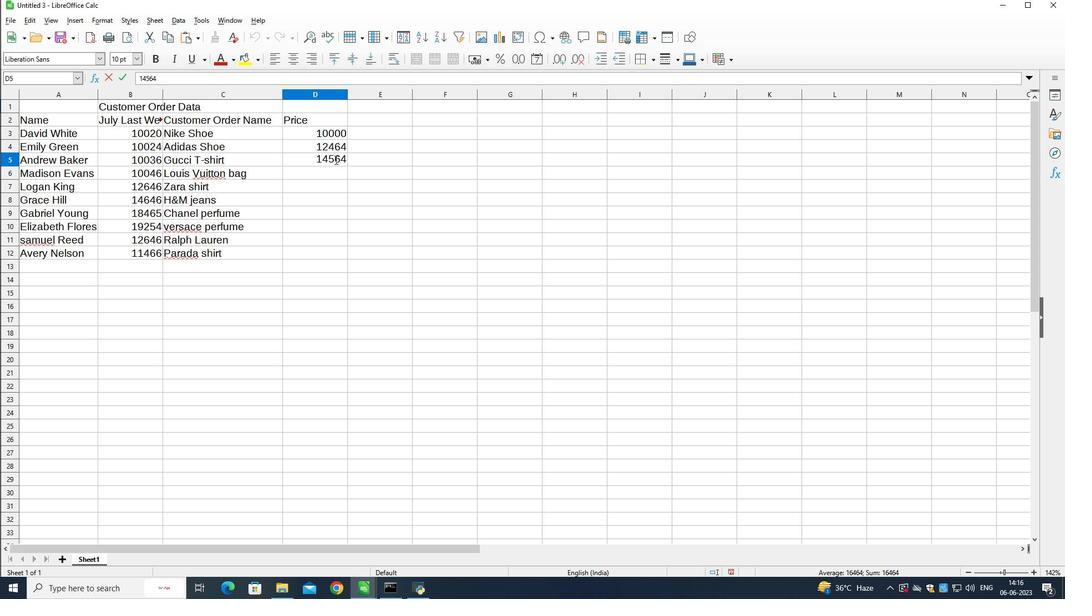 
Action: Mouse moved to (330, 168)
Screenshot: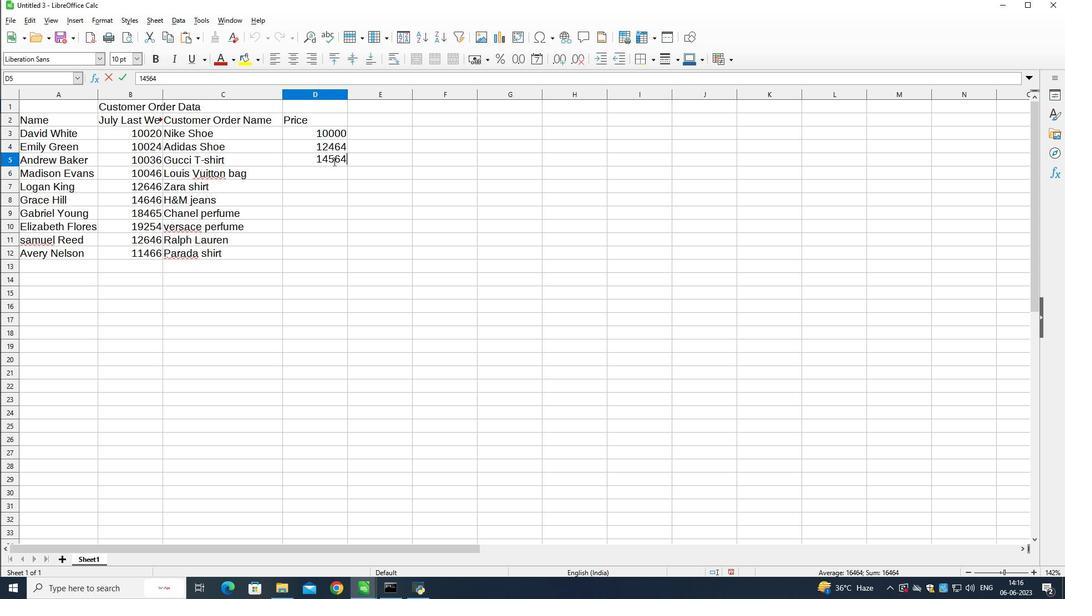 
Action: Mouse pressed left at (330, 168)
Screenshot: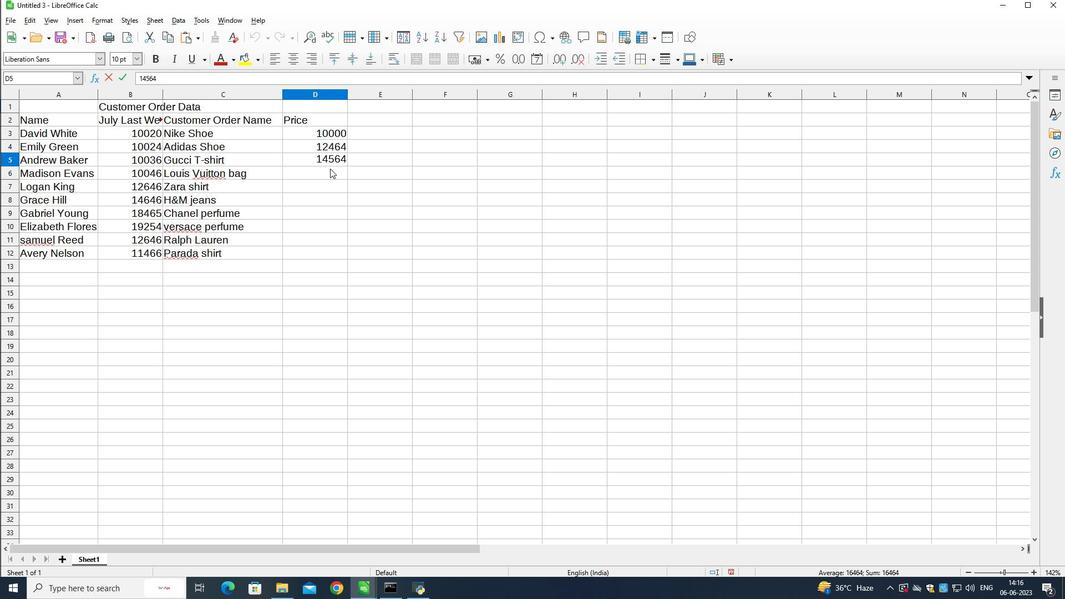 
Action: Key pressed 13564<Key.down>12656<Key.down>11686<Key.down>10654<Key.down>10864<Key.down>114768<Key.backspace>
Screenshot: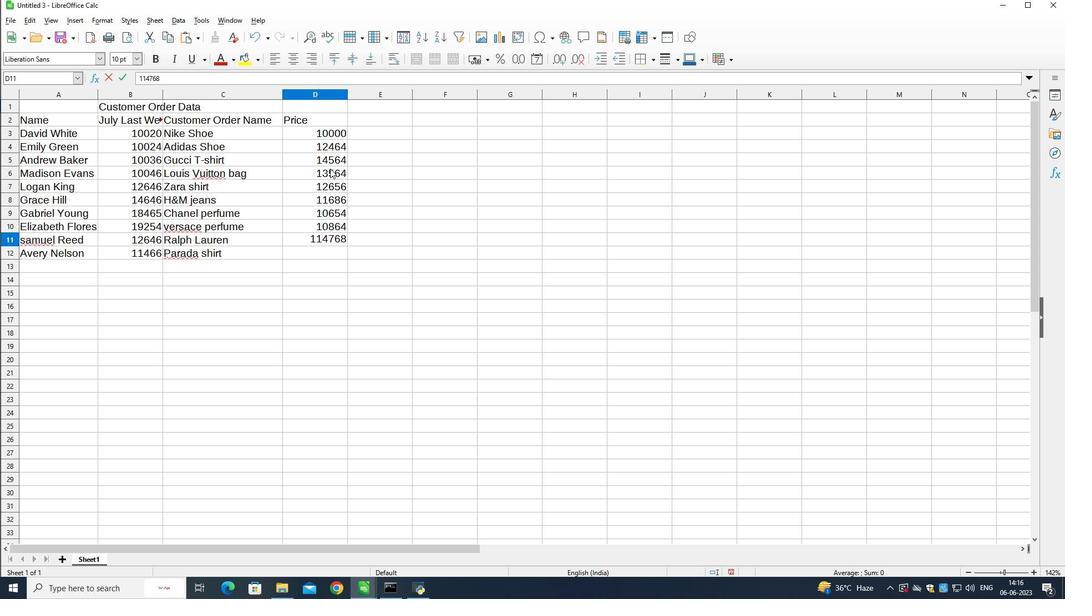 
Action: Mouse moved to (329, 169)
Screenshot: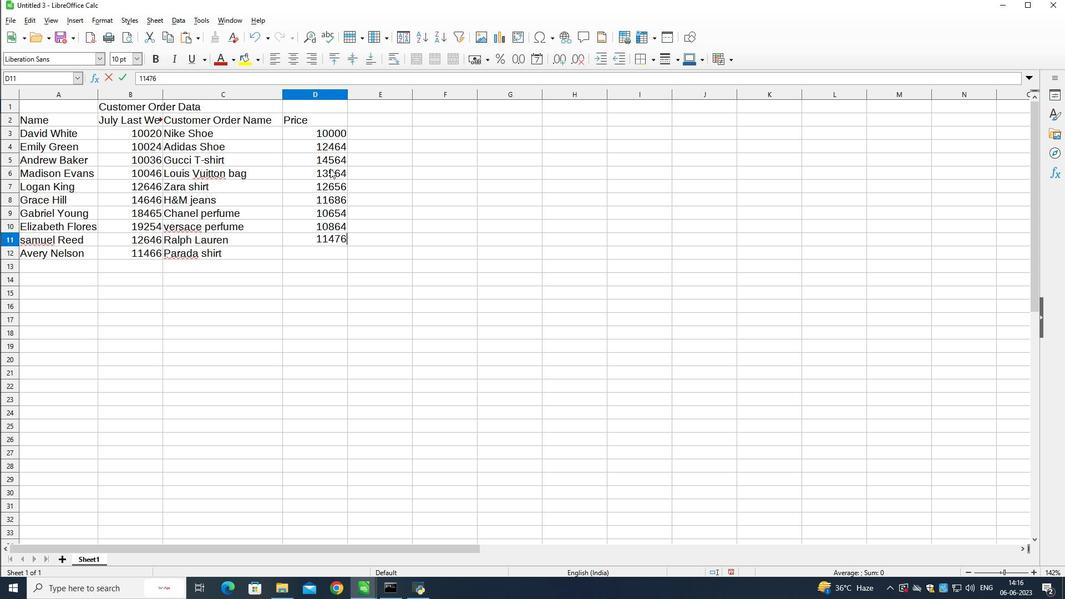 
Action: Key pressed <Key.down>14687<Key.down>16<Key.backspace>5000
Screenshot: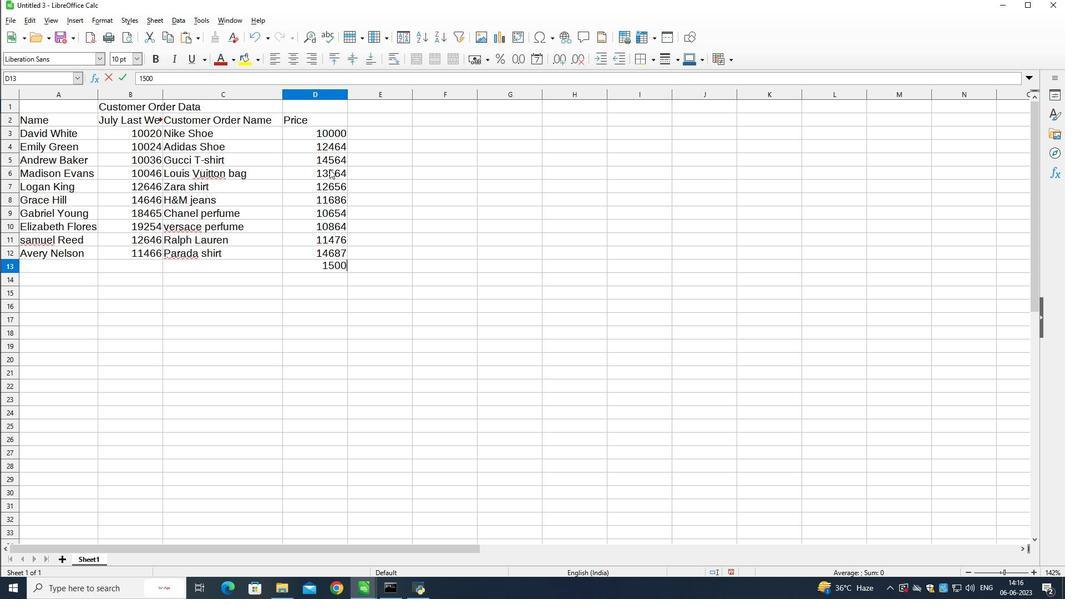
Action: Mouse moved to (378, 118)
Screenshot: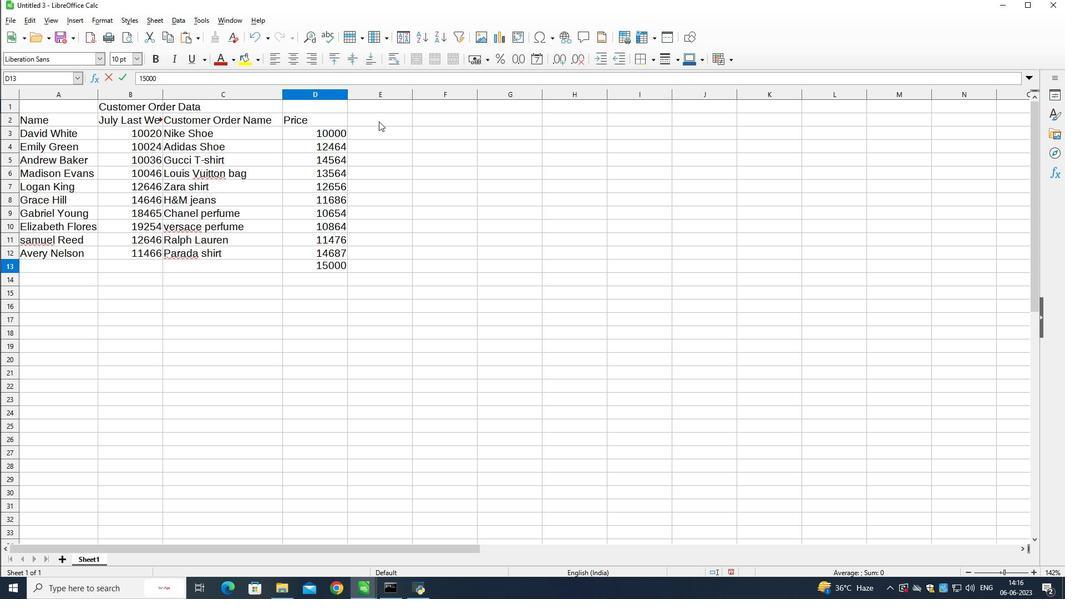 
Action: Mouse pressed left at (378, 118)
Screenshot: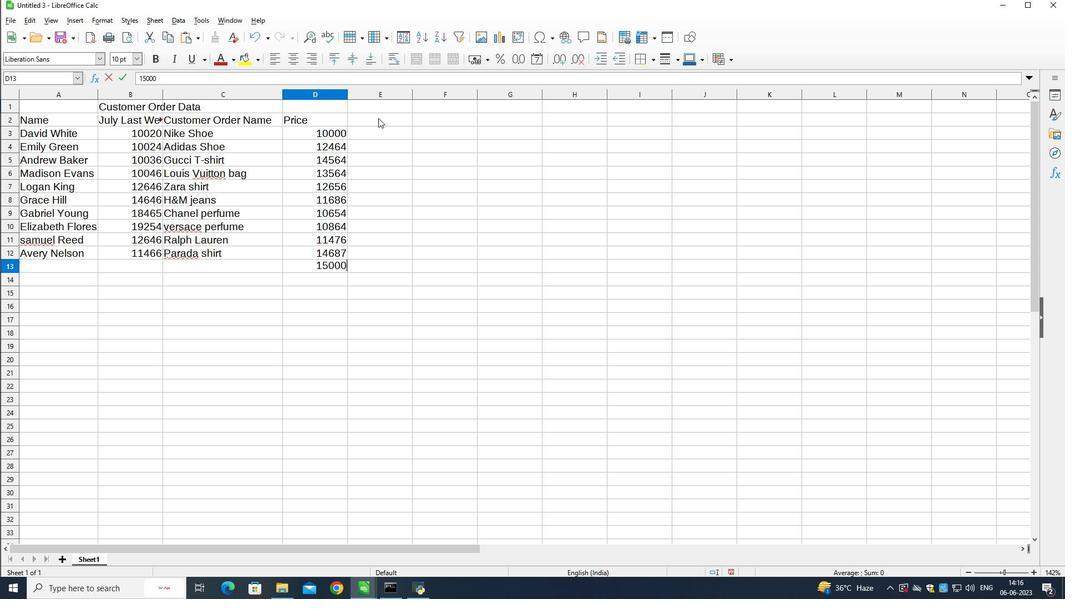 
Action: Mouse moved to (379, 286)
Screenshot: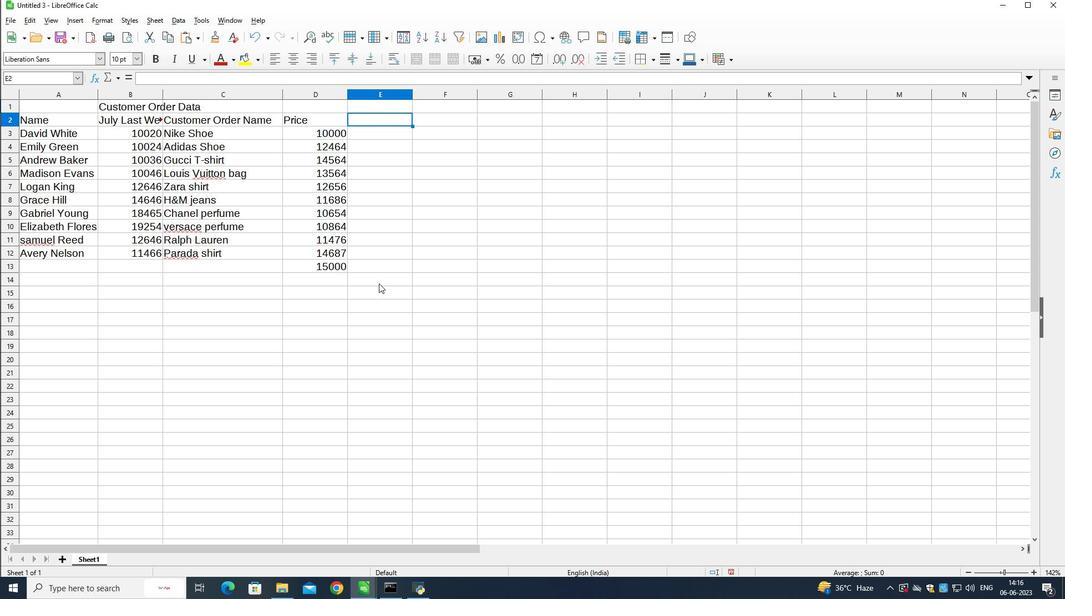 
Action: Mouse pressed left at (379, 286)
Screenshot: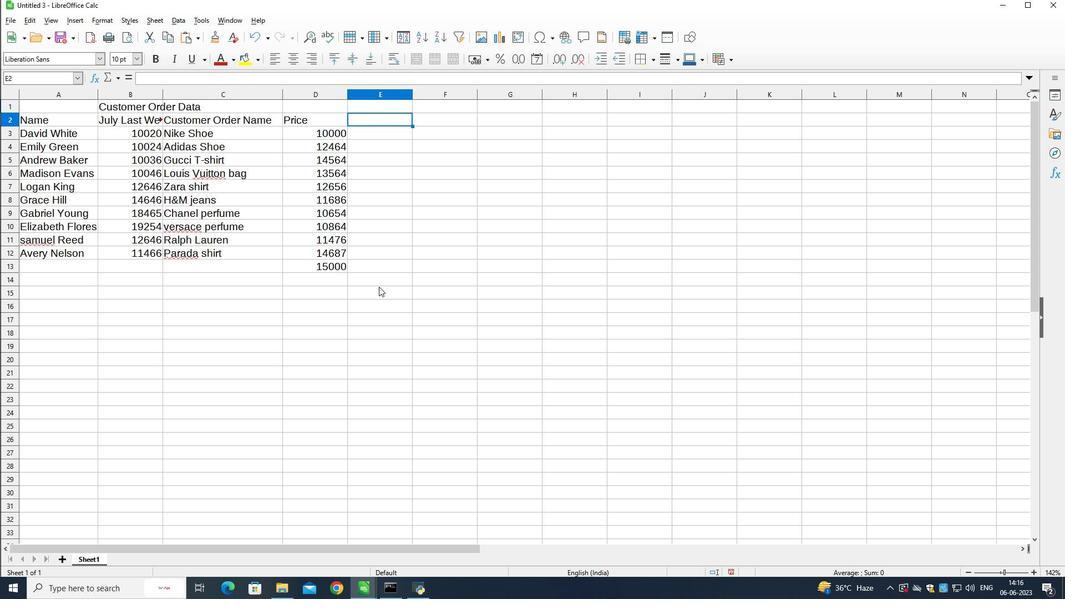 
Action: Mouse moved to (335, 261)
Screenshot: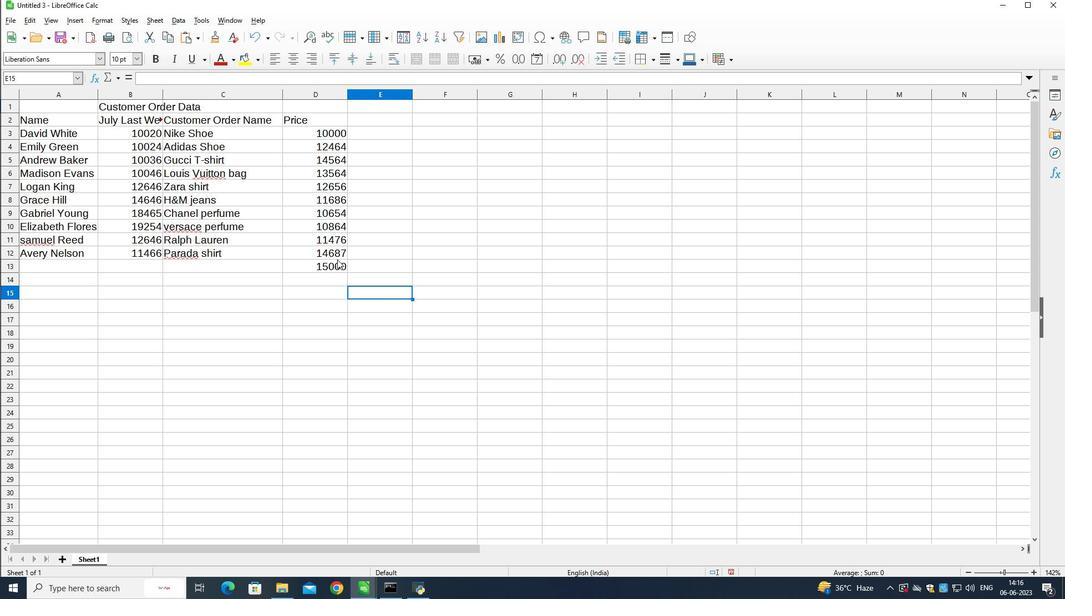
Action: Mouse pressed left at (335, 261)
Screenshot: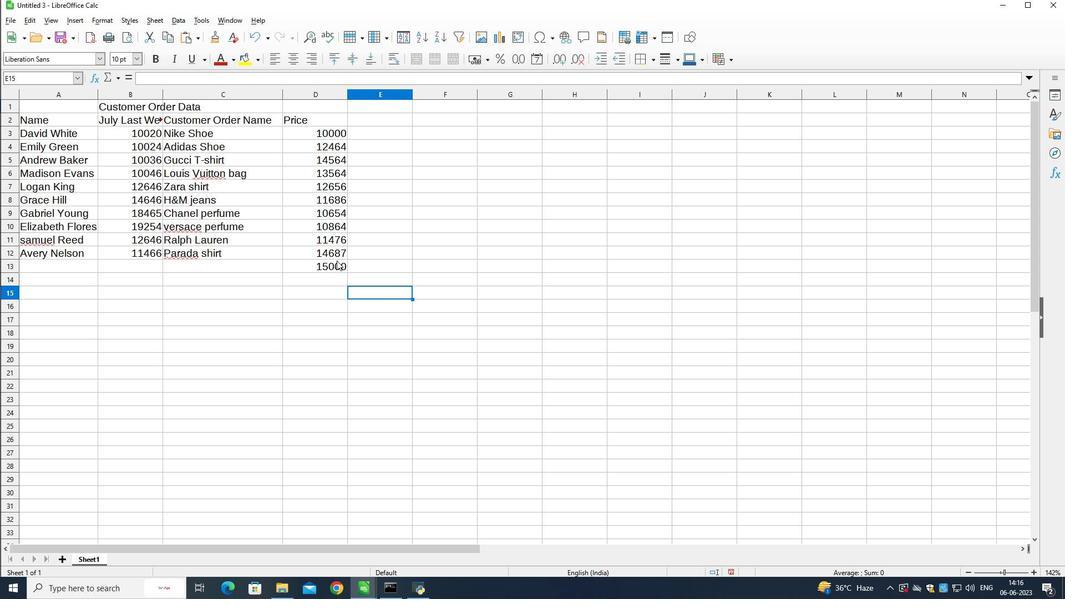 
Action: Mouse moved to (335, 261)
Screenshot: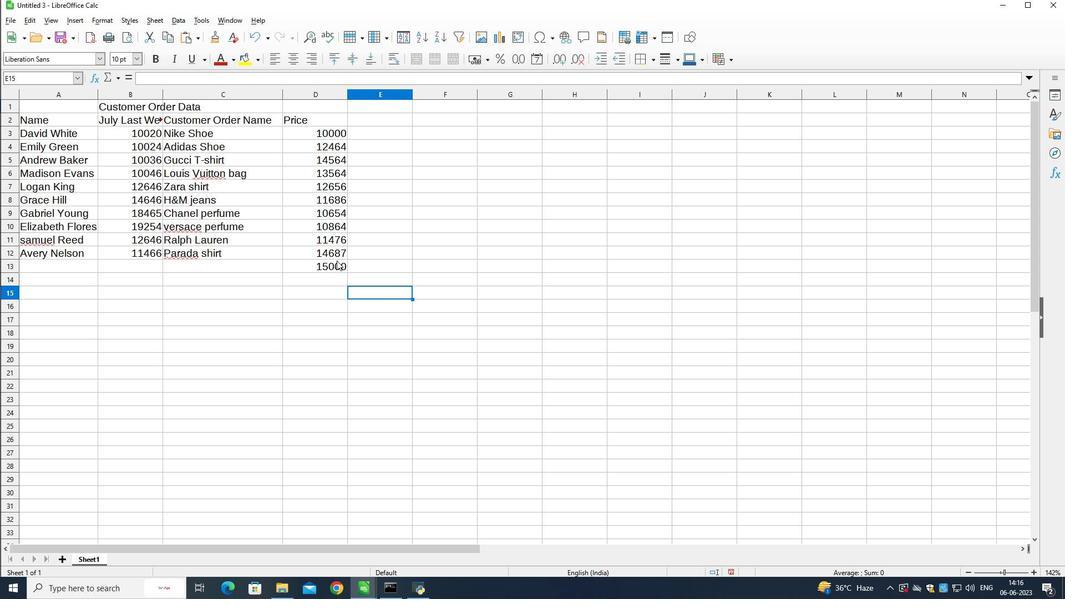 
Action: Mouse pressed left at (335, 261)
Screenshot: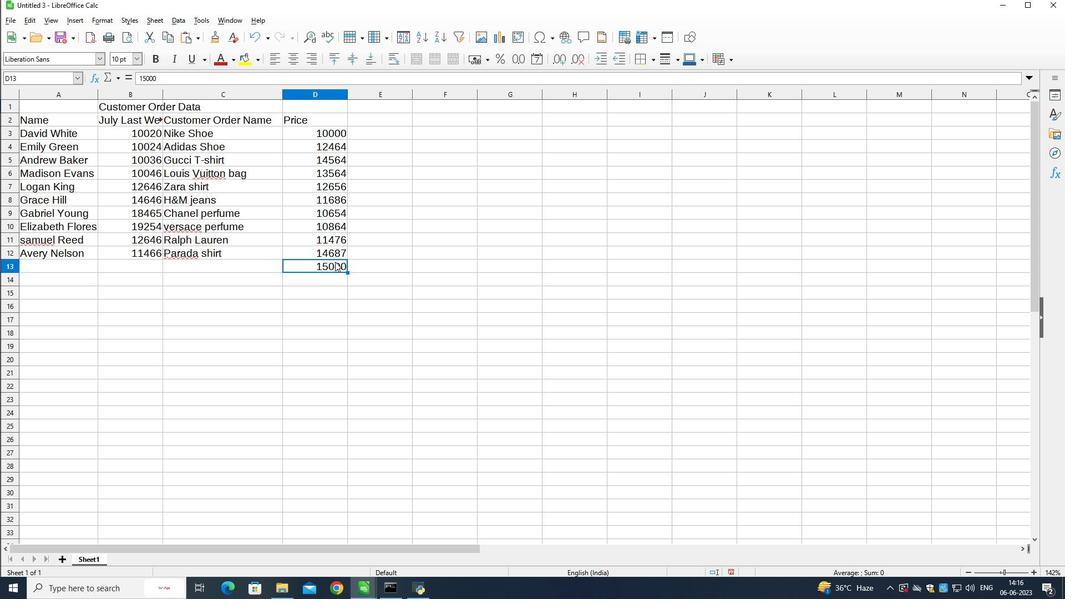 
Action: Mouse moved to (333, 261)
Screenshot: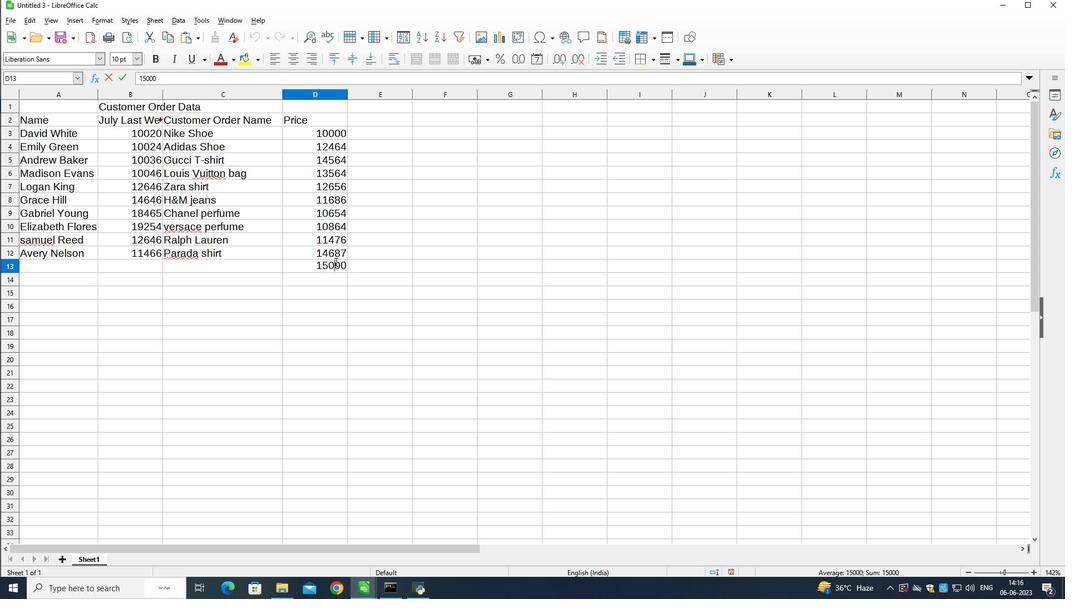 
Action: Mouse pressed left at (333, 261)
Screenshot: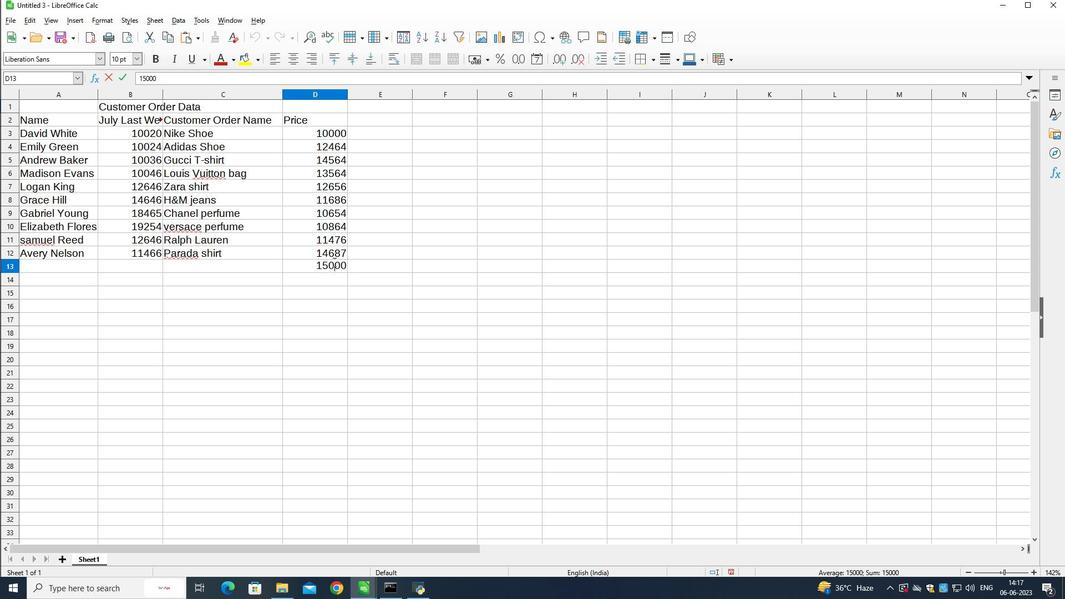 
Action: Mouse pressed left at (333, 261)
Screenshot: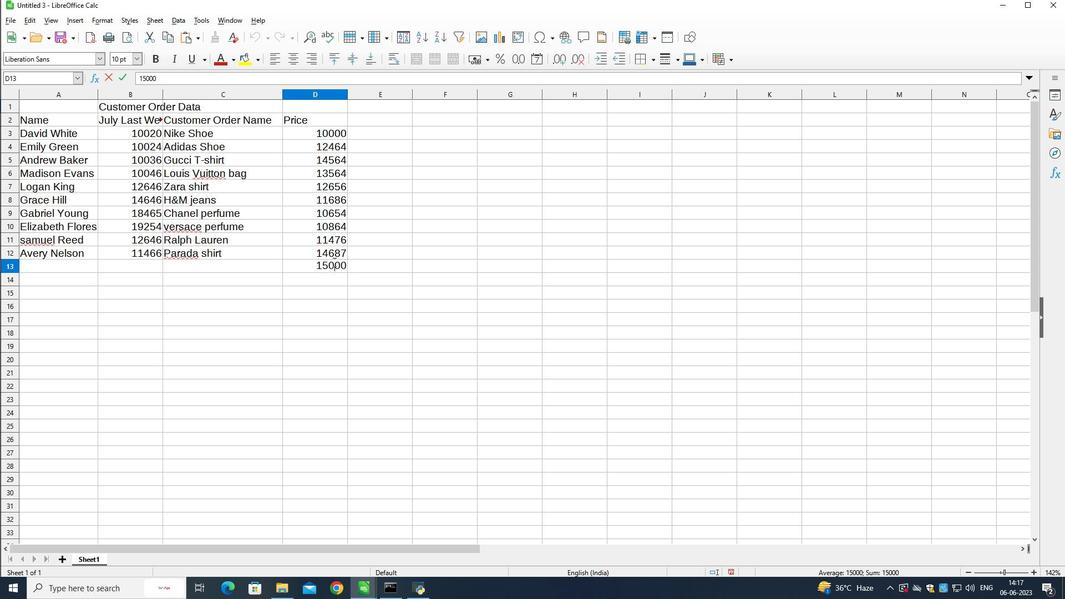 
Action: Mouse pressed left at (333, 261)
Screenshot: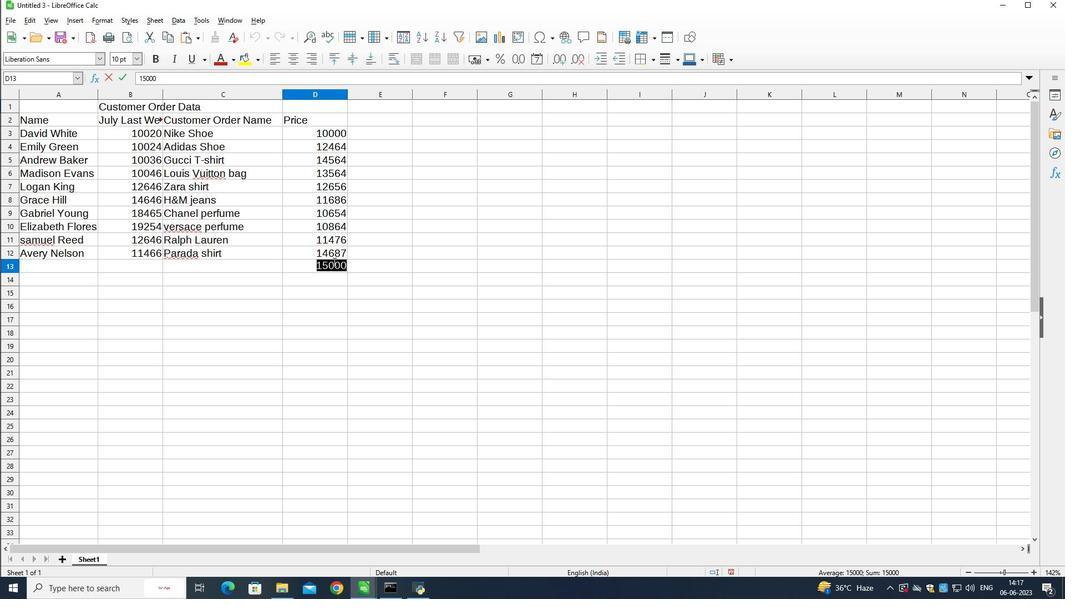 
Action: Key pressed <Key.backspace>ctrl+Sauditing<Key.shift>Sales<Key.shift>By<Key.shift>Region<Key.shift_r>_2023<Key.enter>
Screenshot: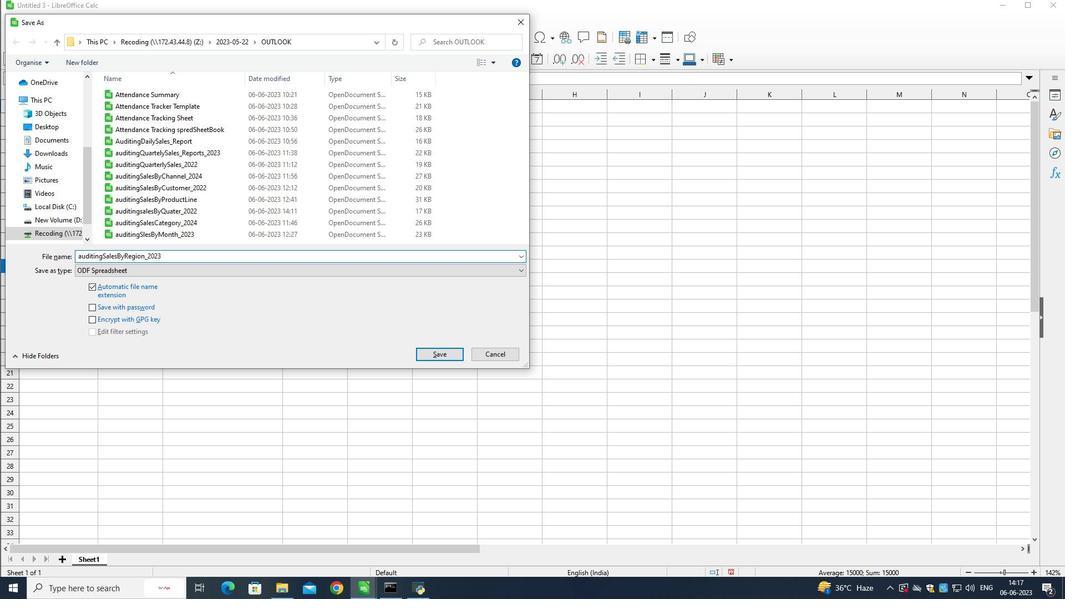 
Action: Mouse moved to (330, 275)
Screenshot: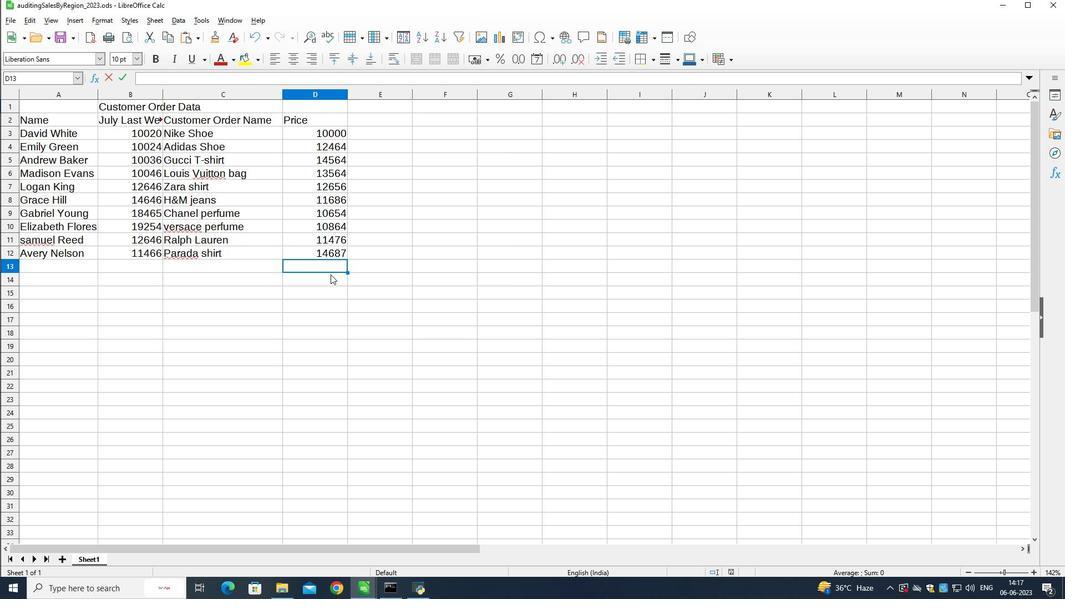 
